 Task: Open Card User Research Review in Board Public Speaking Coaching to Workspace Business Coaching Services and add a team member Softage.1@softage.net, a label Green, a checklist Smart City Development, an attachment from your onedrive, a color Green and finally, add a card description 'Develop and launch new email marketing campaign for lead nurturing' and a comment 'We should approach this task with enthusiasm as it has the potential to generate significant value for our company.'. Add a start date 'Jan 01, 1900' with a due date 'Jan 08, 1900'
Action: Mouse moved to (73, 301)
Screenshot: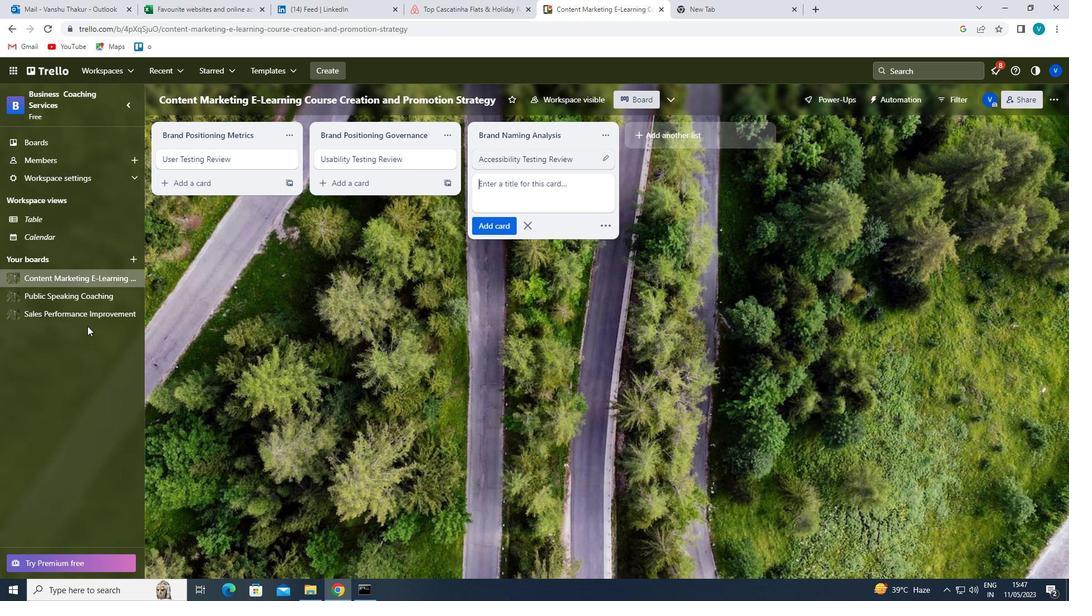 
Action: Mouse pressed left at (73, 301)
Screenshot: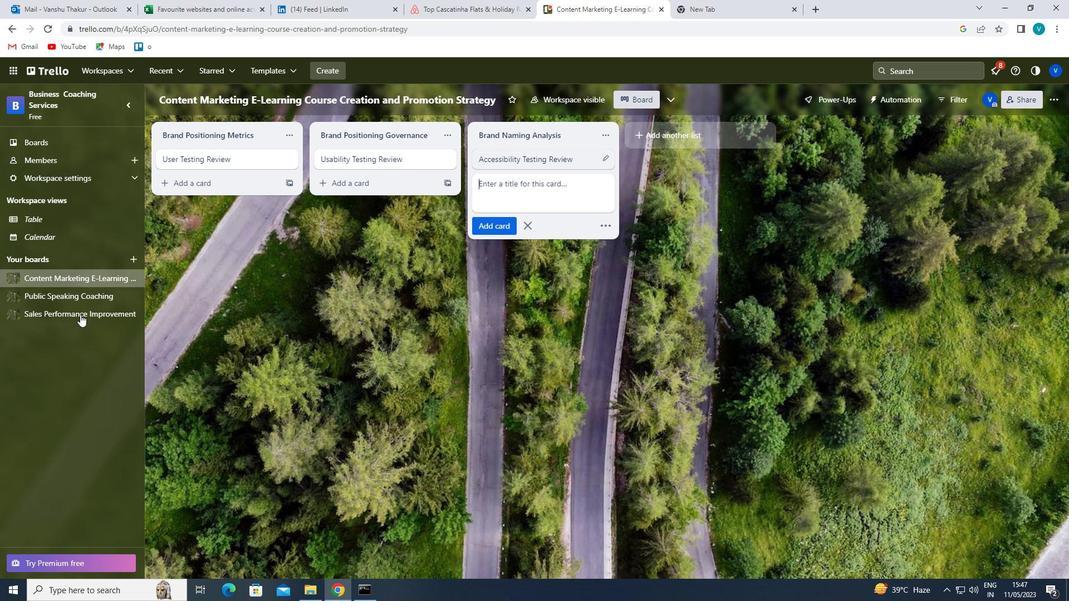
Action: Mouse moved to (222, 157)
Screenshot: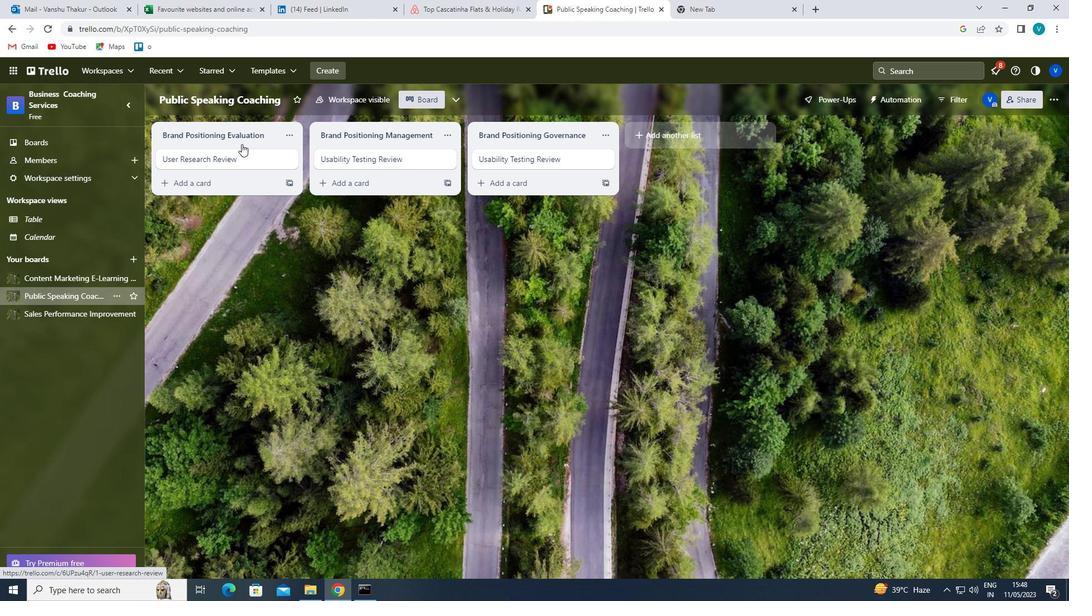 
Action: Mouse pressed left at (222, 157)
Screenshot: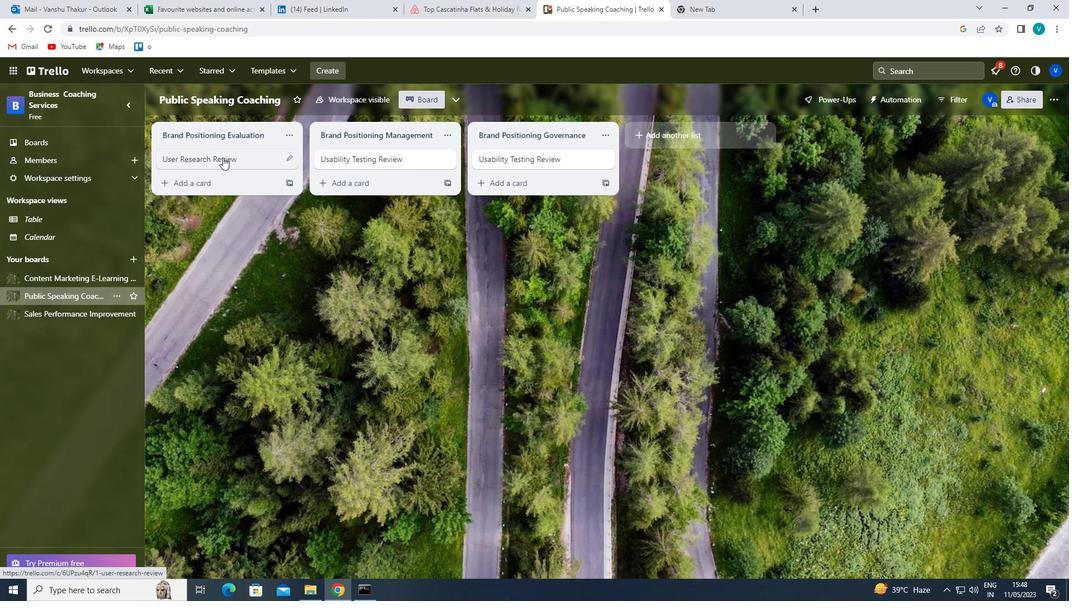 
Action: Mouse moved to (682, 153)
Screenshot: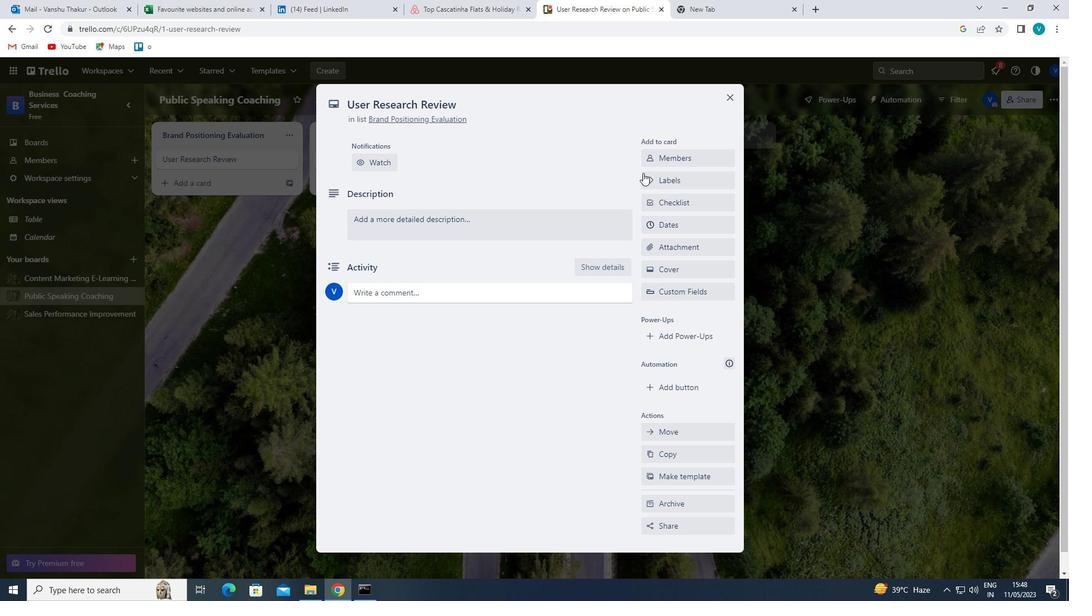 
Action: Mouse pressed left at (682, 153)
Screenshot: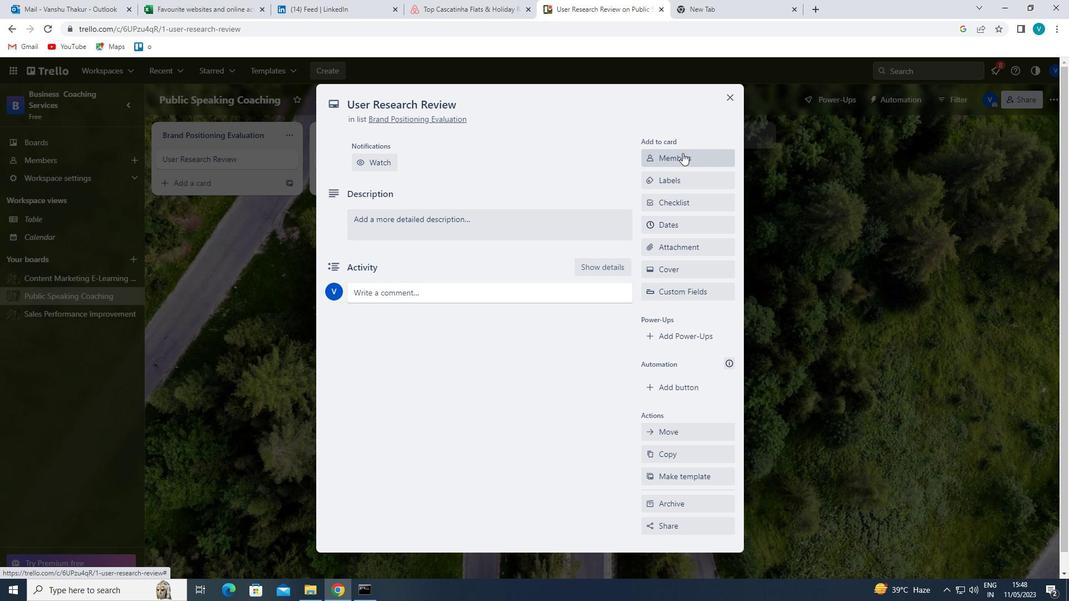 
Action: Mouse moved to (683, 206)
Screenshot: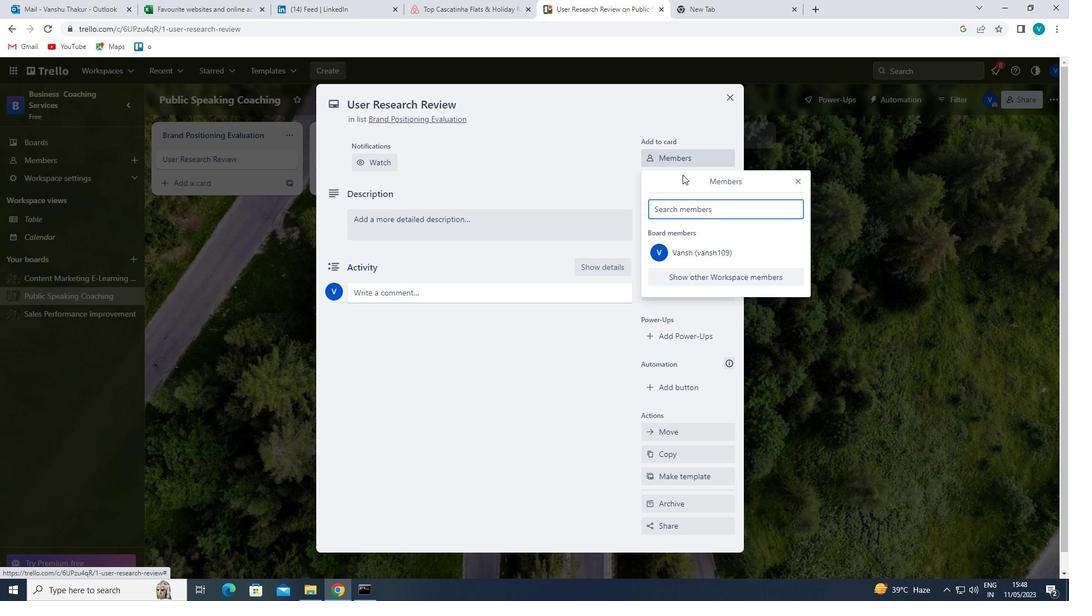 
Action: Mouse pressed left at (683, 206)
Screenshot: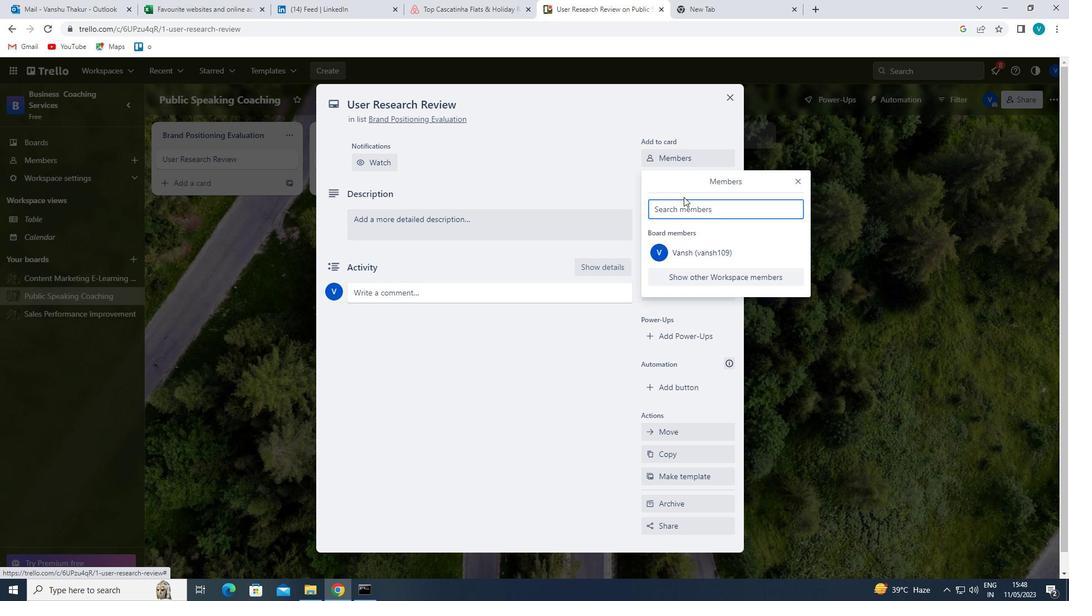 
Action: Key pressed <Key.shift>SOFTAGE.1
Screenshot: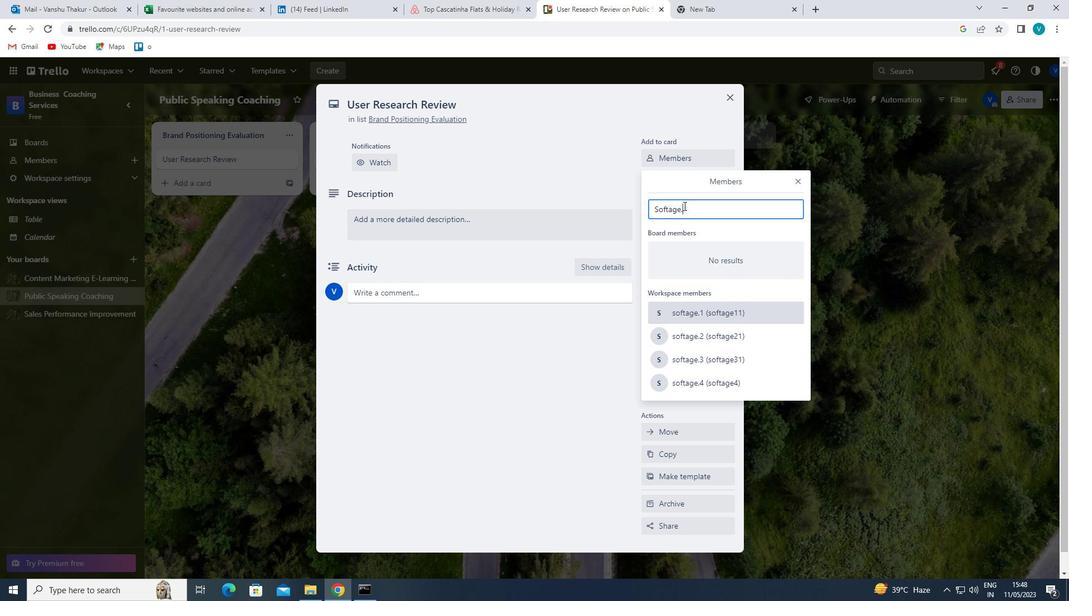 
Action: Mouse moved to (706, 308)
Screenshot: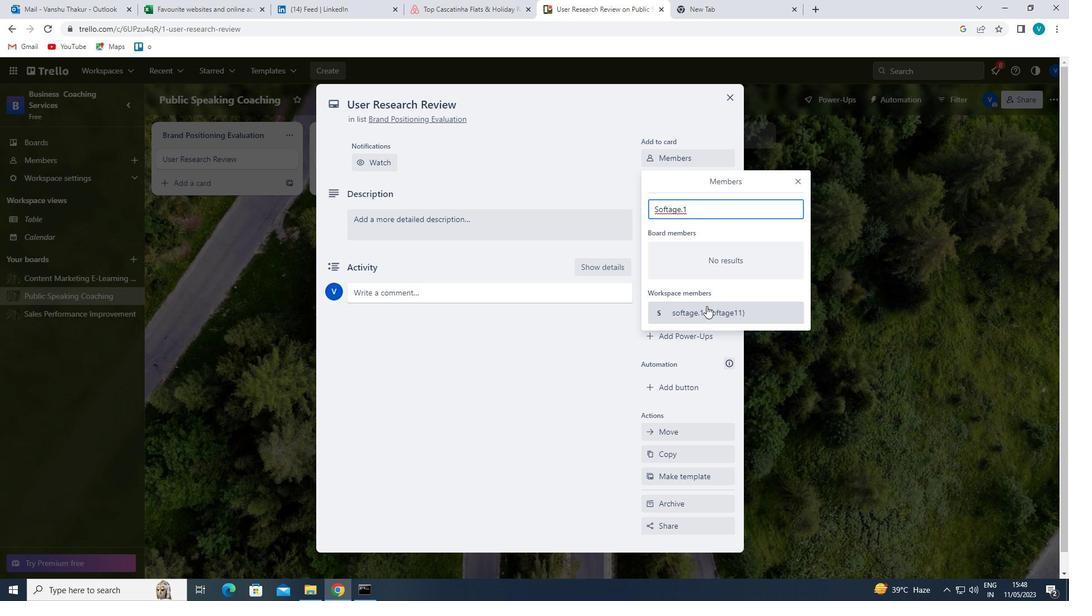 
Action: Mouse pressed left at (706, 308)
Screenshot: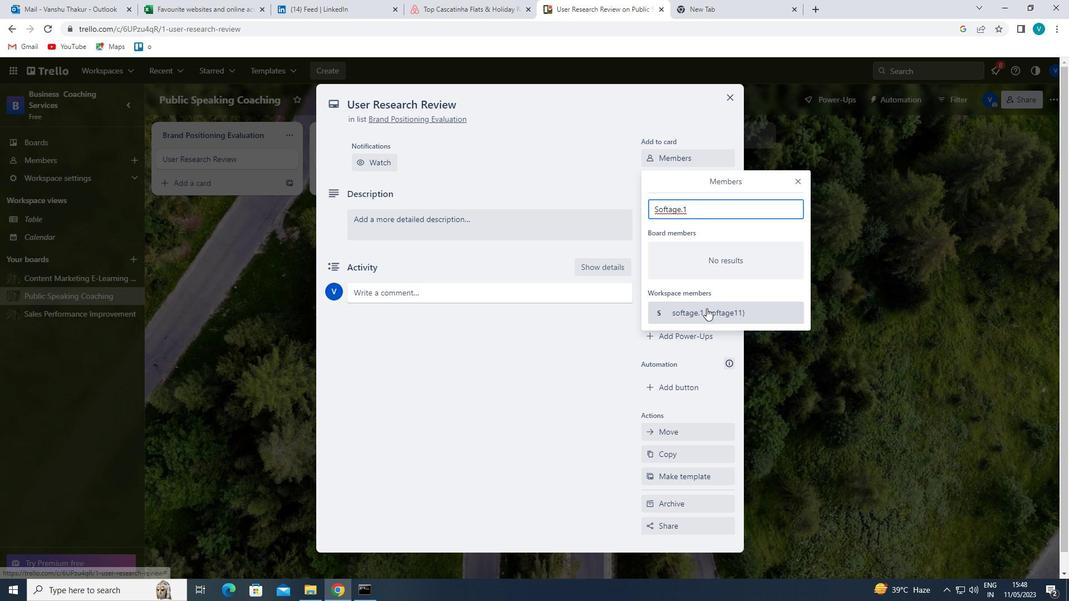 
Action: Mouse moved to (795, 179)
Screenshot: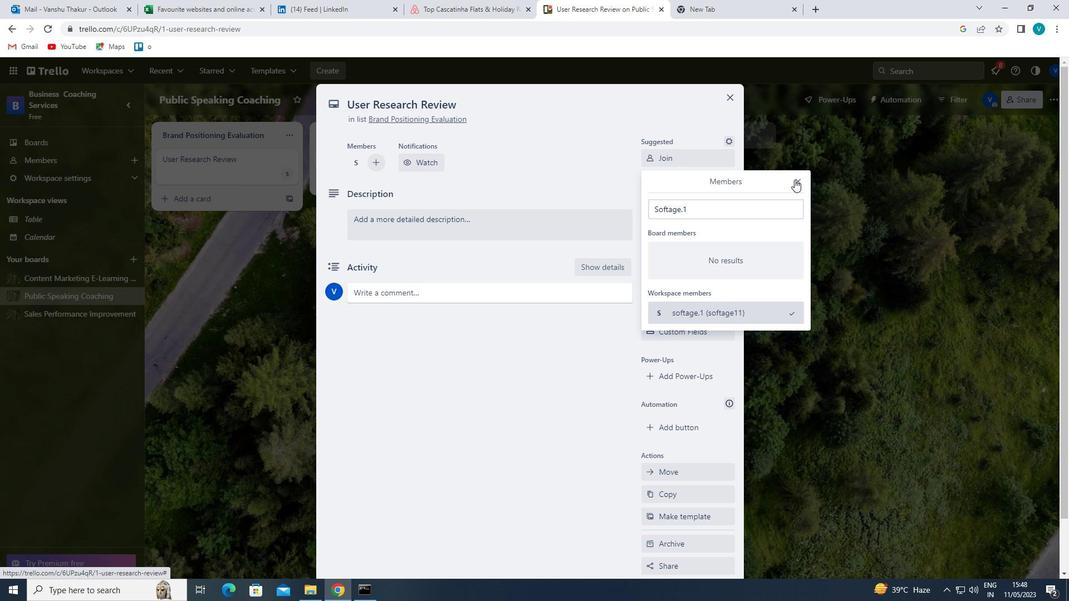 
Action: Mouse pressed left at (795, 179)
Screenshot: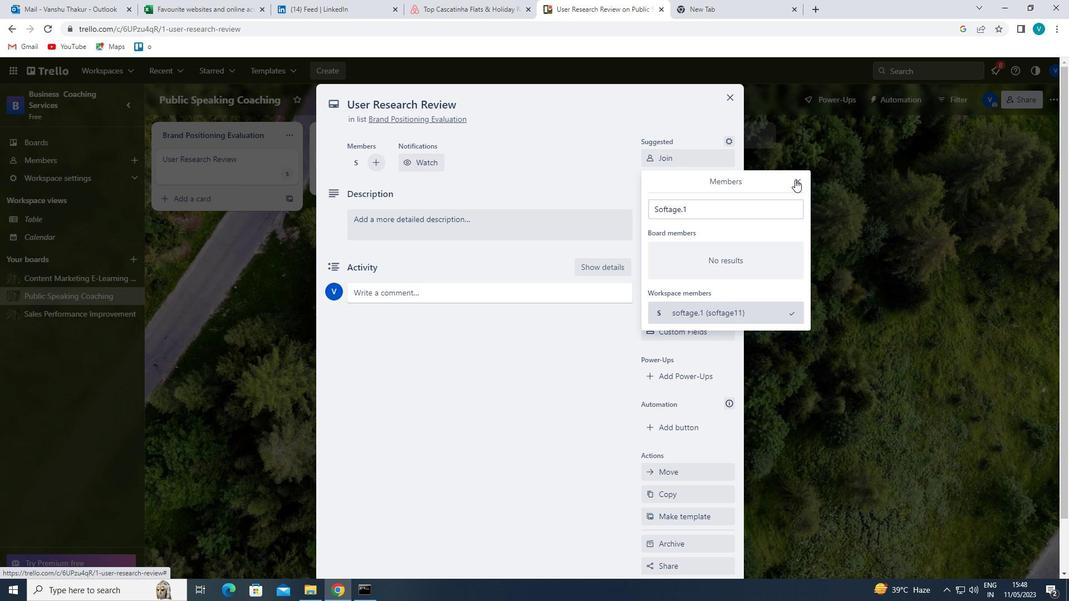 
Action: Mouse moved to (699, 223)
Screenshot: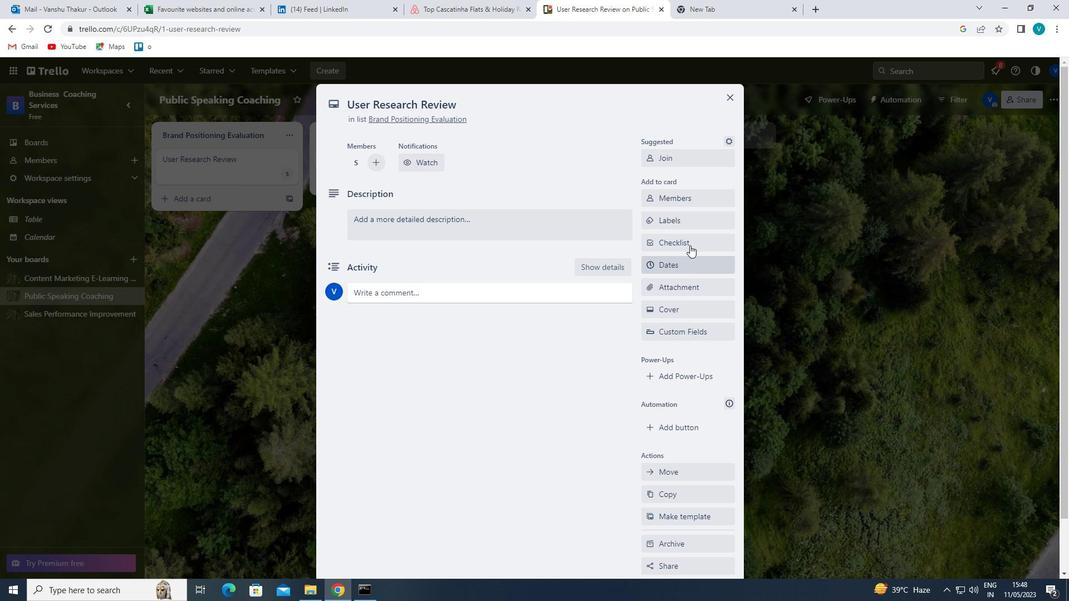 
Action: Mouse pressed left at (699, 223)
Screenshot: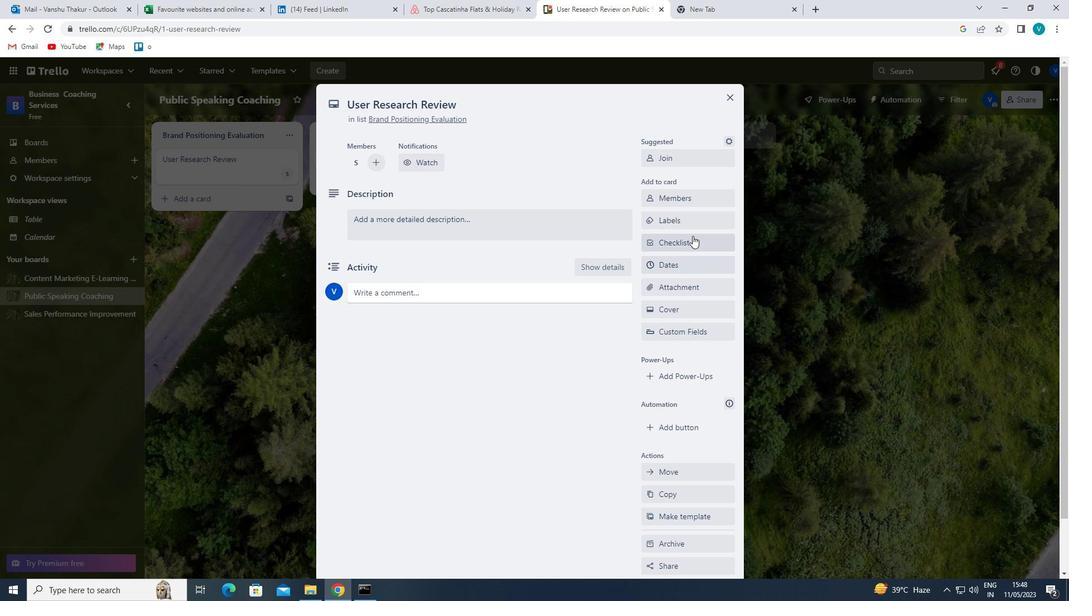 
Action: Mouse moved to (705, 313)
Screenshot: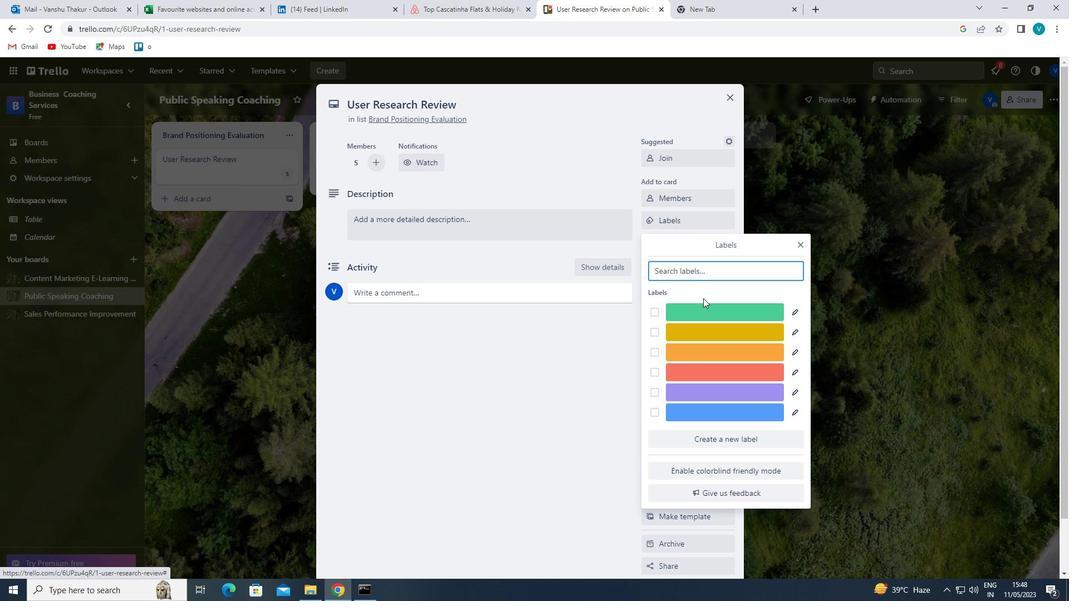 
Action: Mouse pressed left at (705, 313)
Screenshot: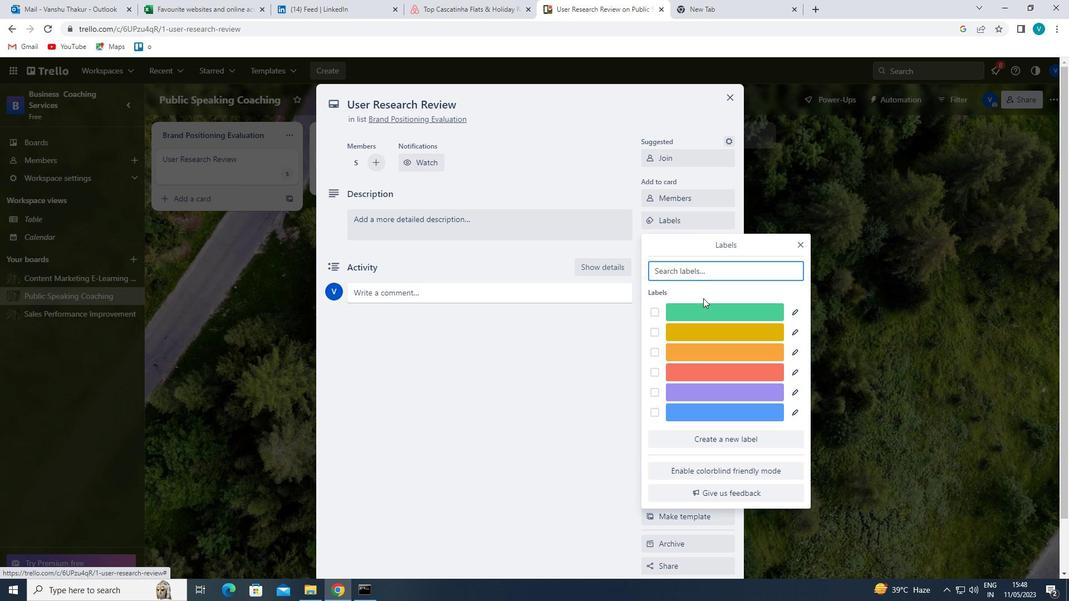 
Action: Mouse moved to (799, 242)
Screenshot: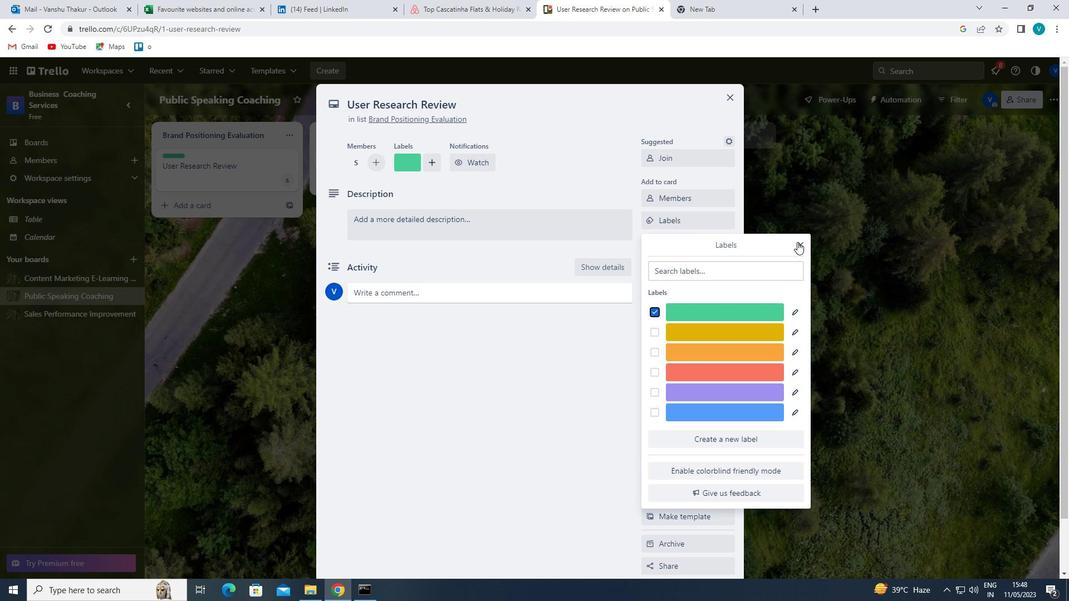 
Action: Mouse pressed left at (799, 242)
Screenshot: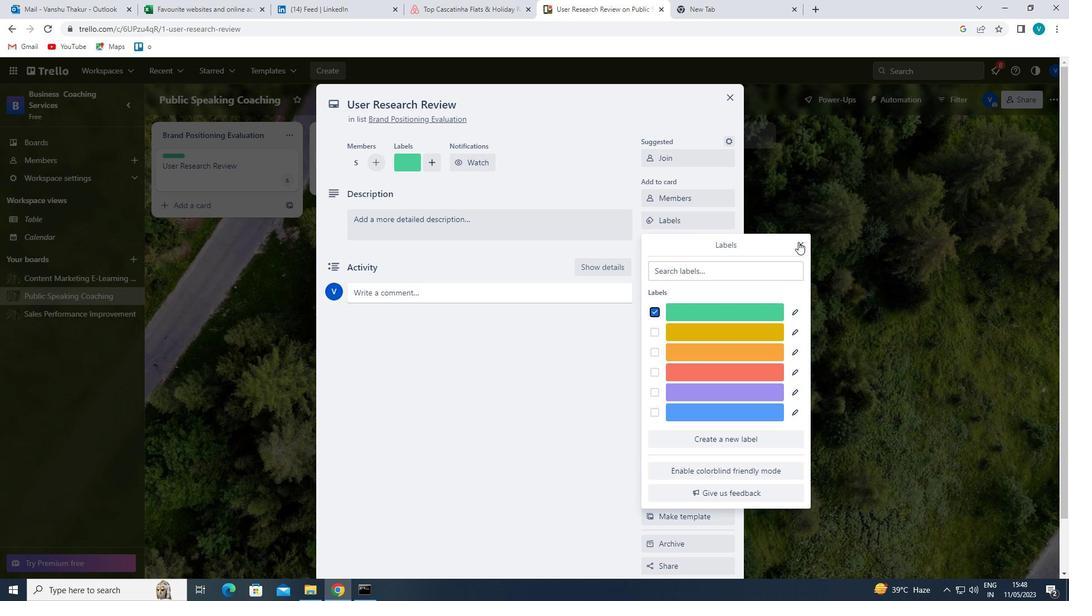 
Action: Mouse moved to (691, 242)
Screenshot: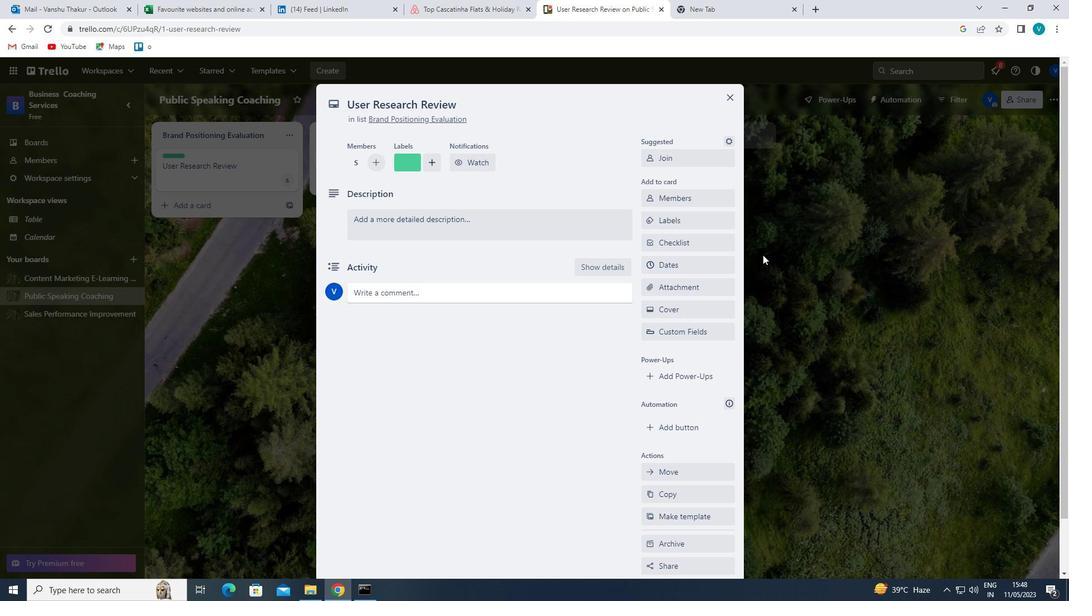 
Action: Mouse pressed left at (691, 242)
Screenshot: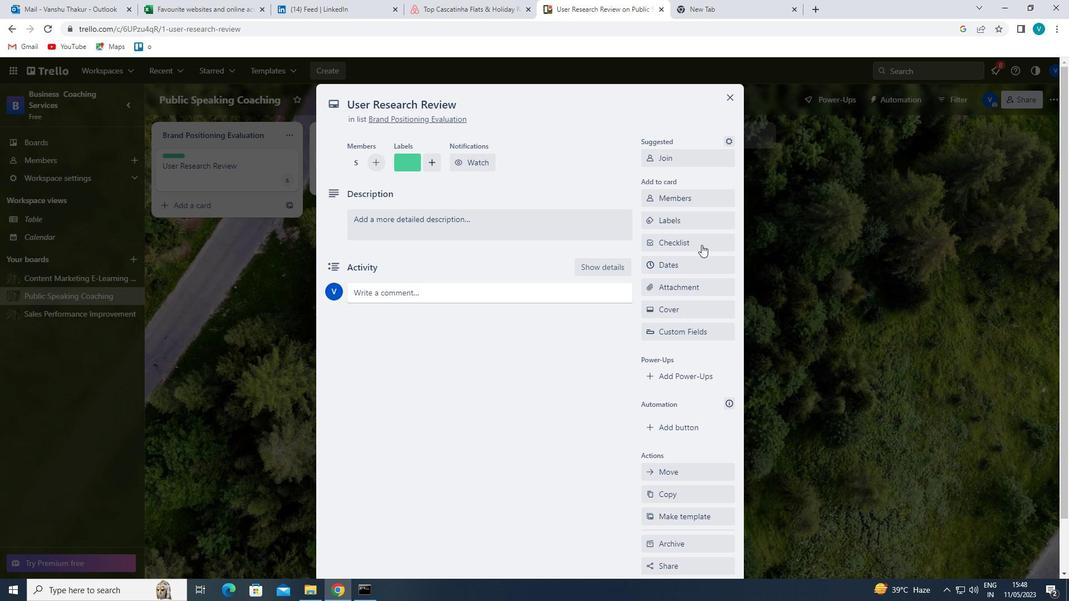 
Action: Mouse moved to (694, 257)
Screenshot: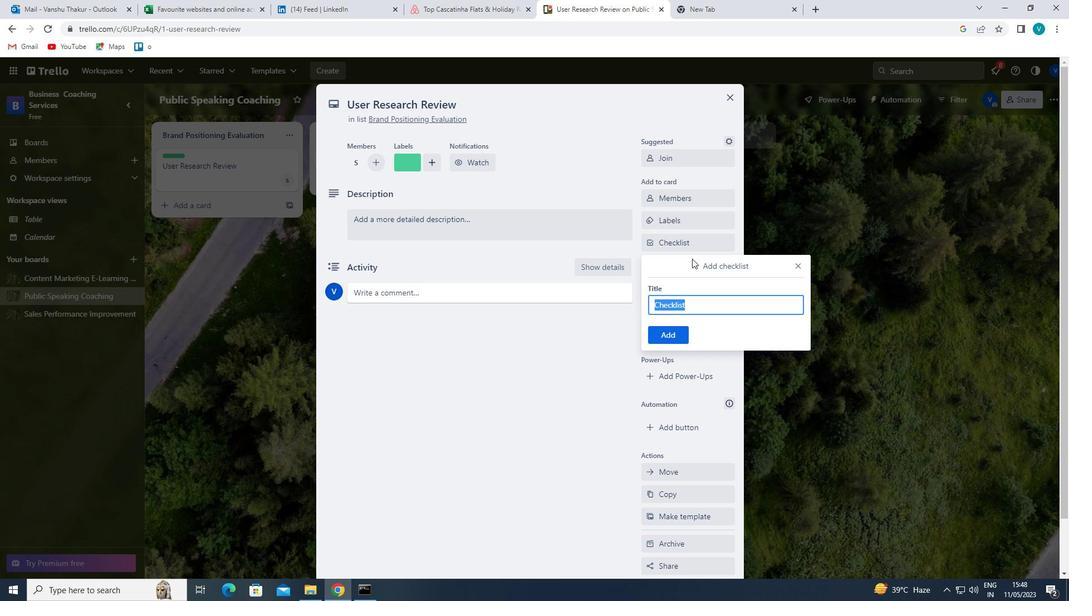 
Action: Key pressed <Key.shift>
Screenshot: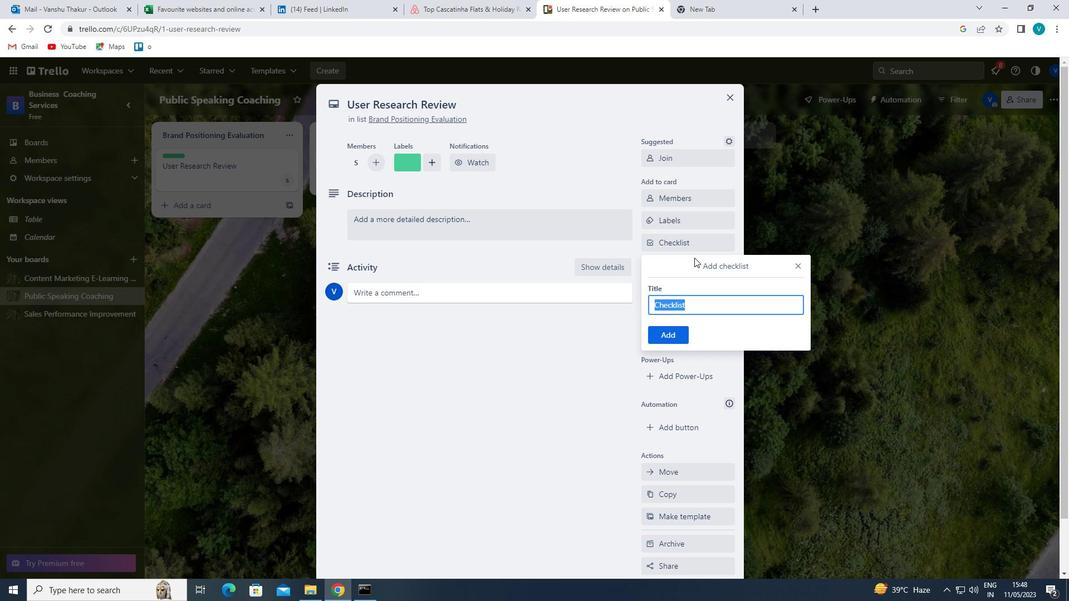 
Action: Mouse moved to (694, 257)
Screenshot: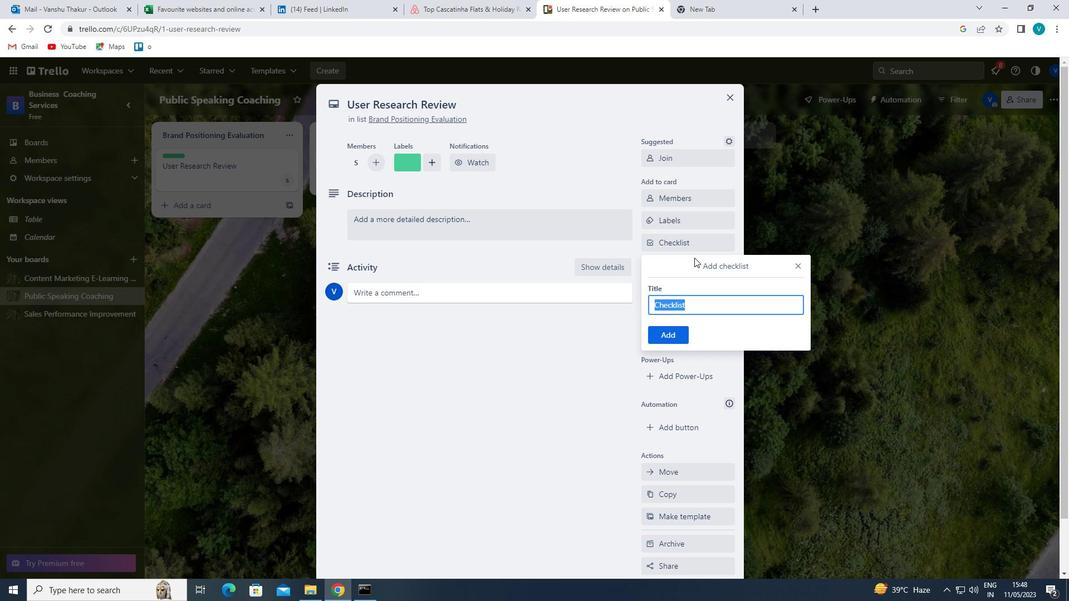 
Action: Key pressed SMART<Key.space><Key.shift>CITY<Key.space><Key.shift>DEVELOPMENT
Screenshot: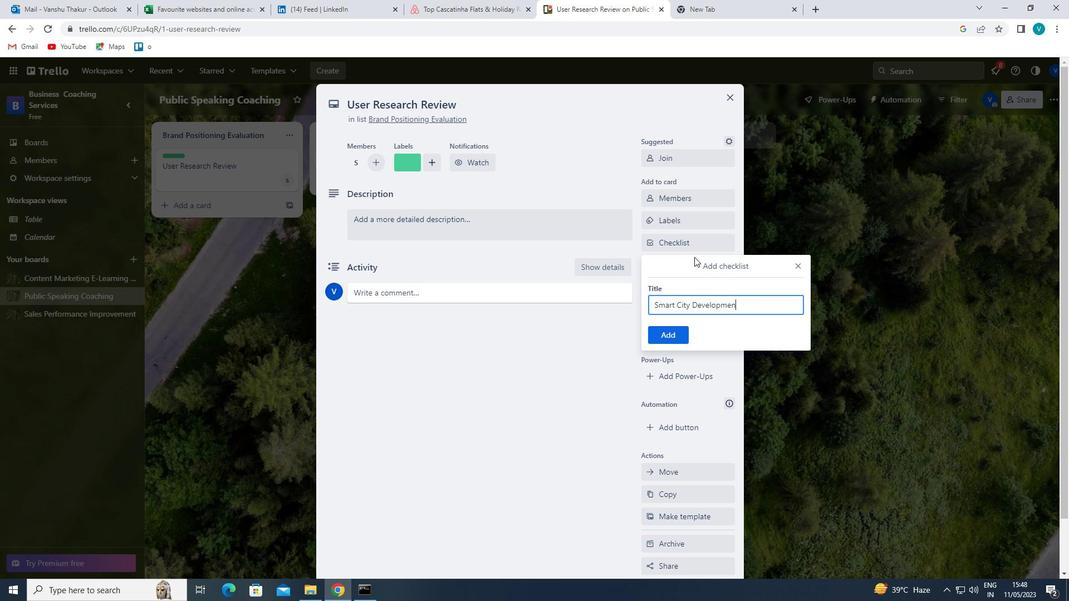 
Action: Mouse moved to (667, 337)
Screenshot: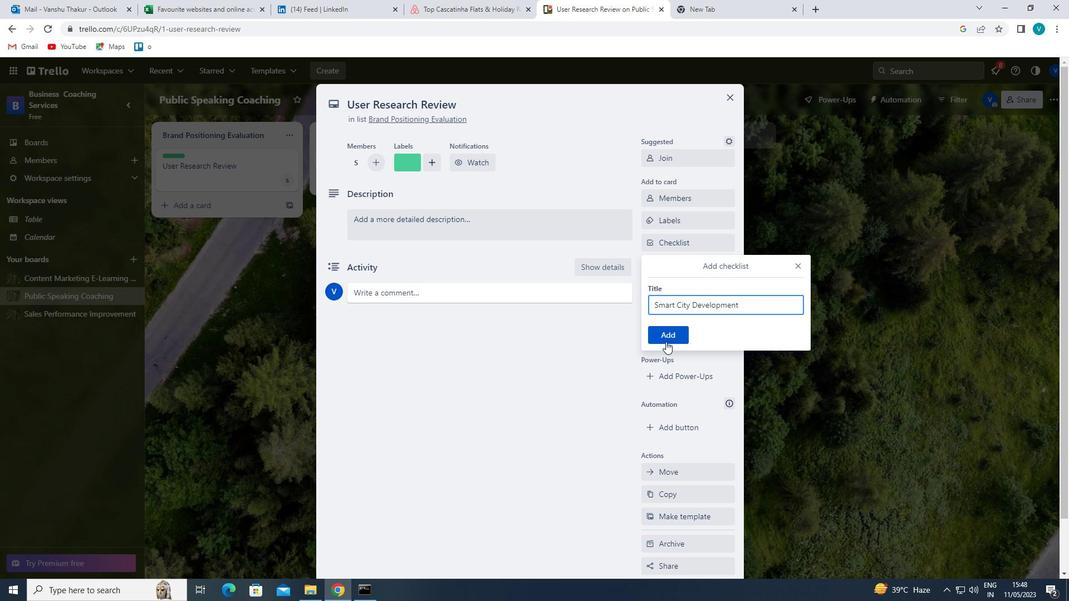 
Action: Mouse pressed left at (667, 337)
Screenshot: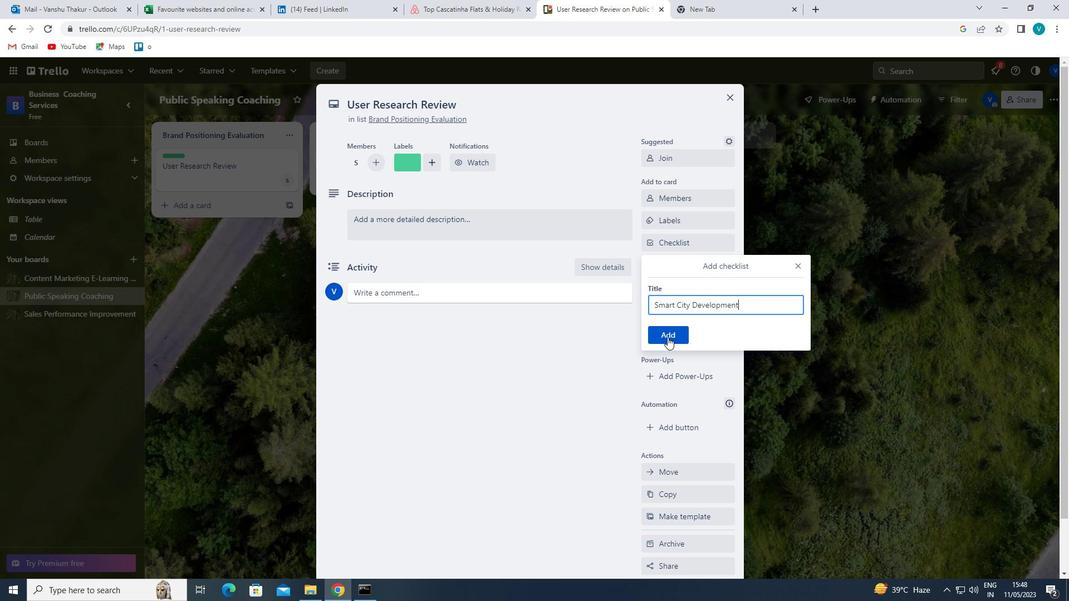 
Action: Mouse moved to (688, 281)
Screenshot: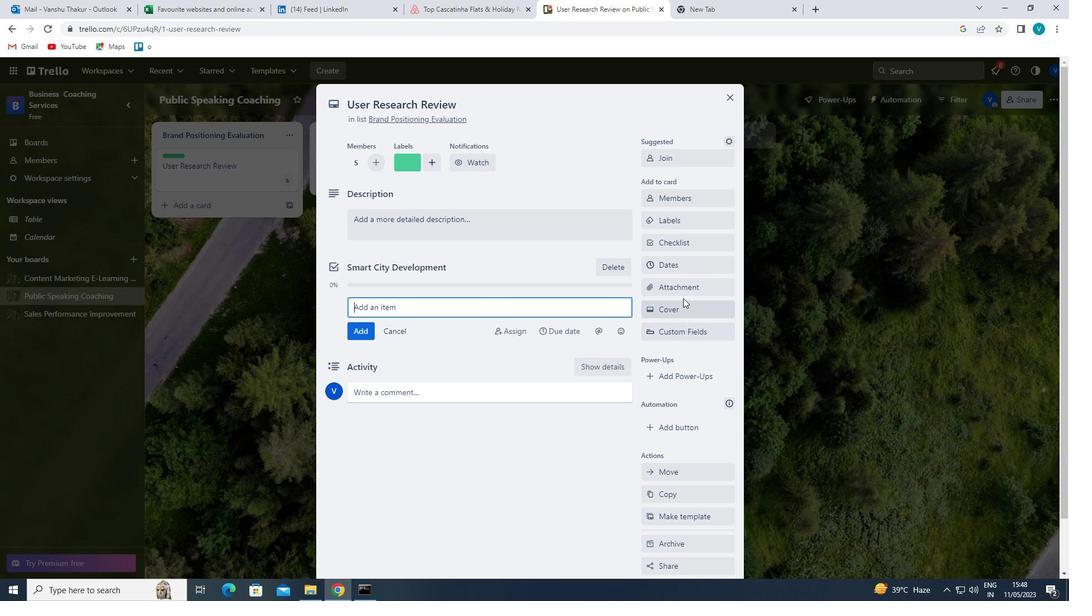 
Action: Mouse pressed left at (688, 281)
Screenshot: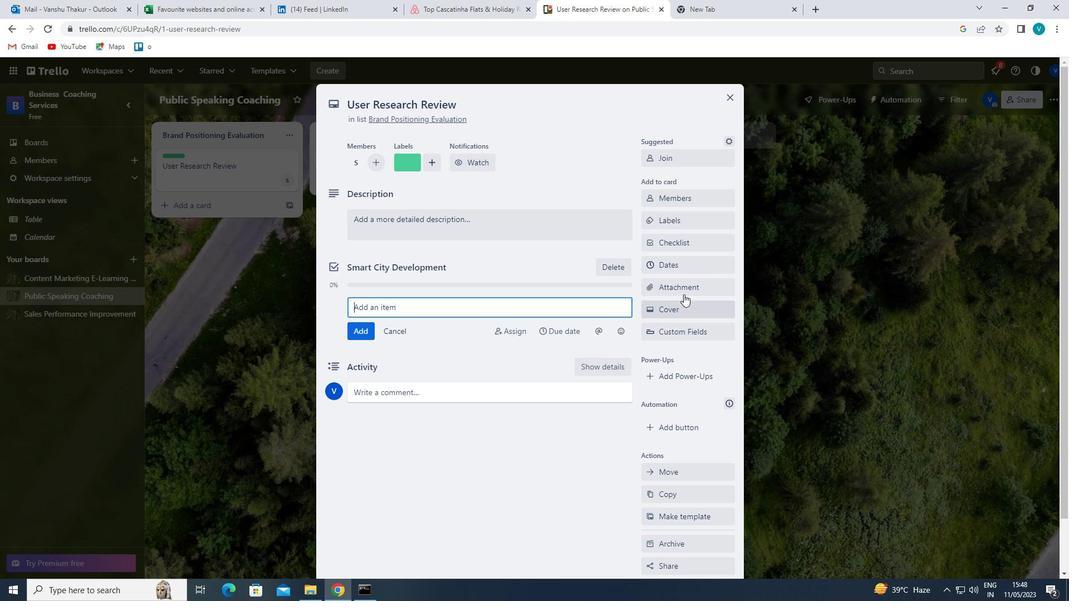 
Action: Mouse moved to (665, 418)
Screenshot: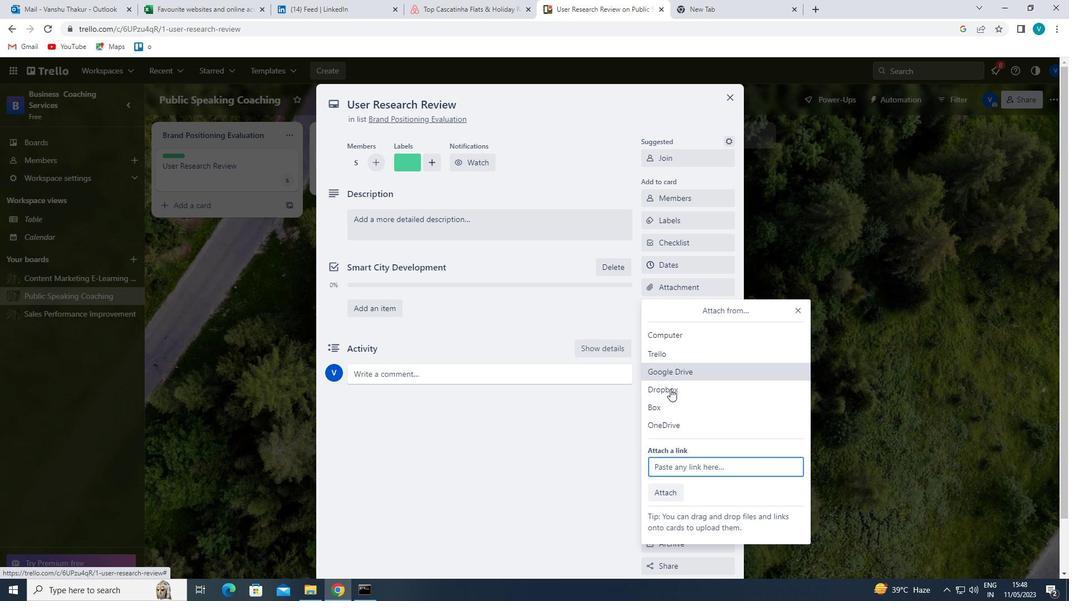 
Action: Mouse pressed left at (665, 418)
Screenshot: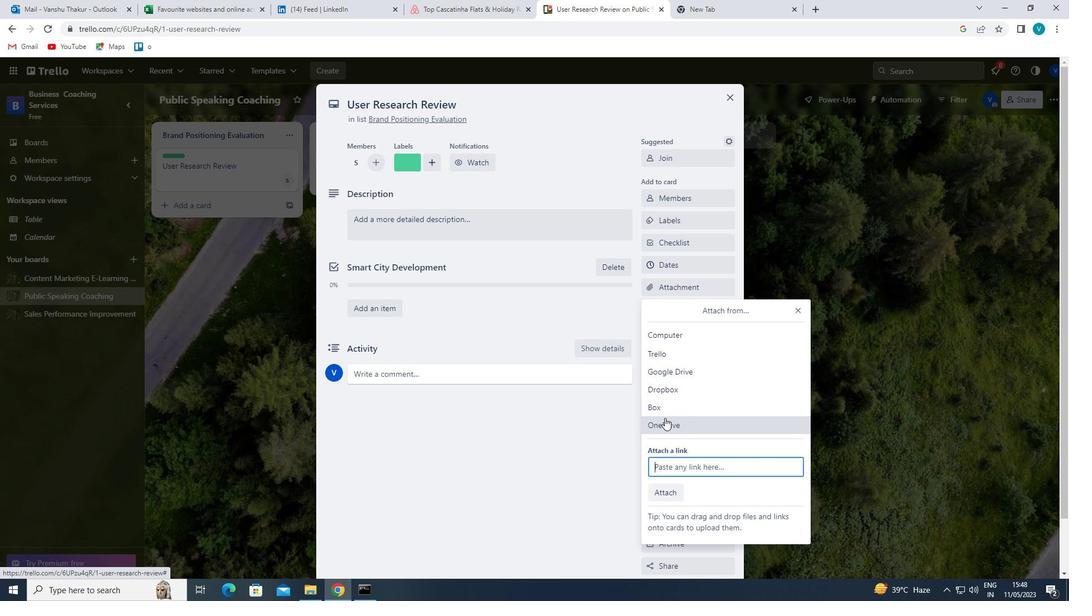 
Action: Mouse moved to (611, 440)
Screenshot: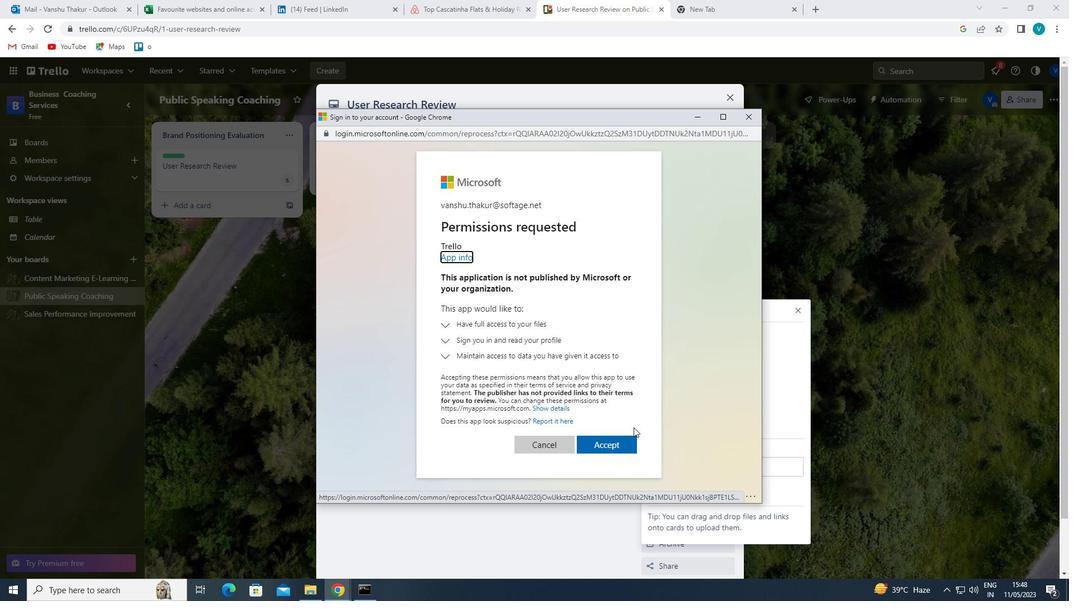 
Action: Mouse pressed left at (611, 440)
Screenshot: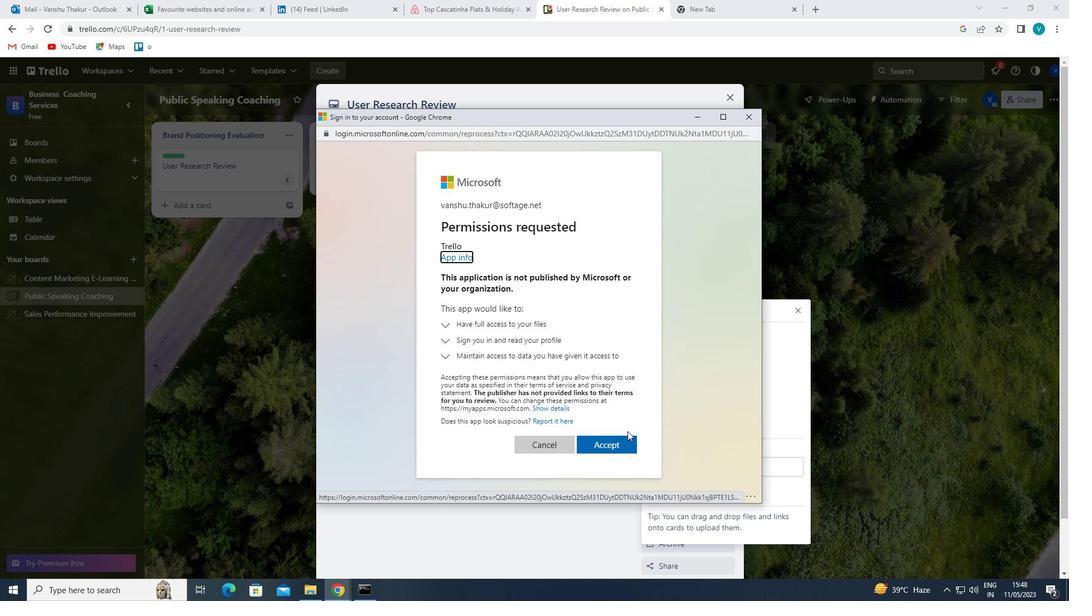 
Action: Mouse moved to (413, 211)
Screenshot: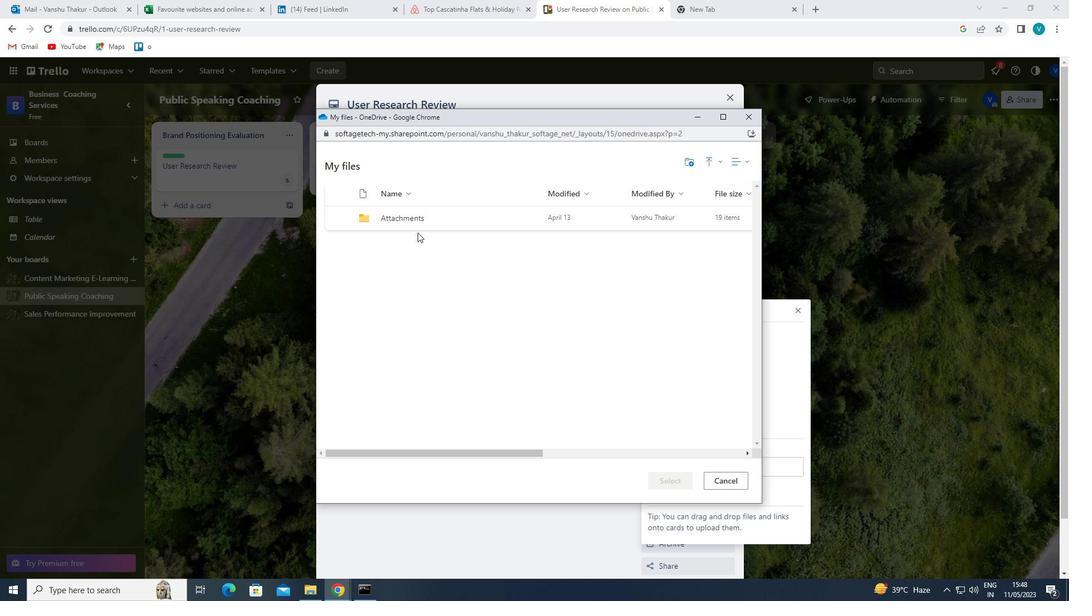 
Action: Mouse pressed left at (413, 211)
Screenshot: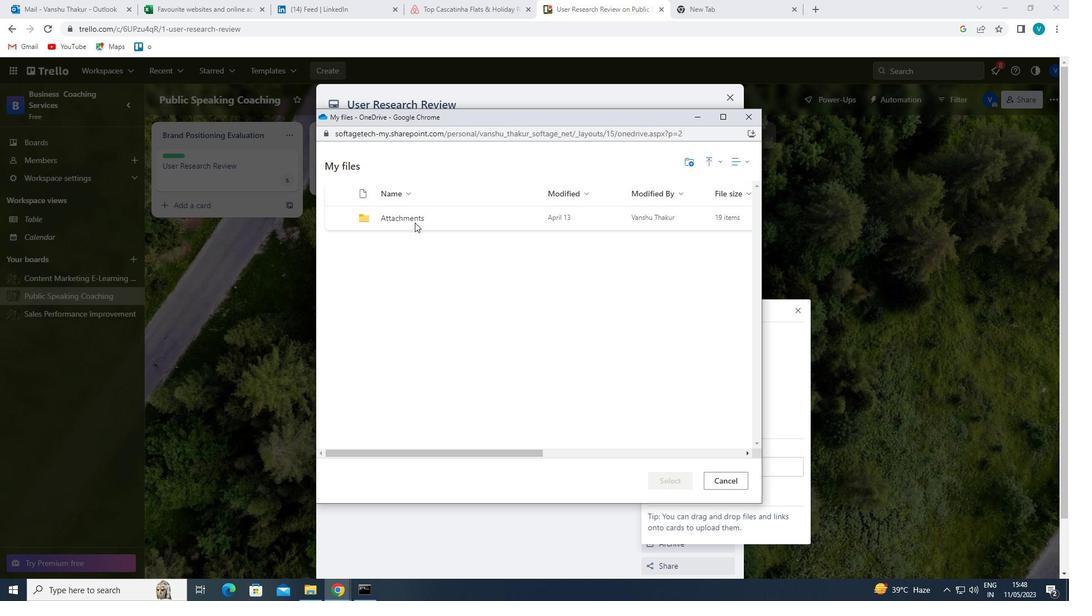 
Action: Mouse moved to (404, 215)
Screenshot: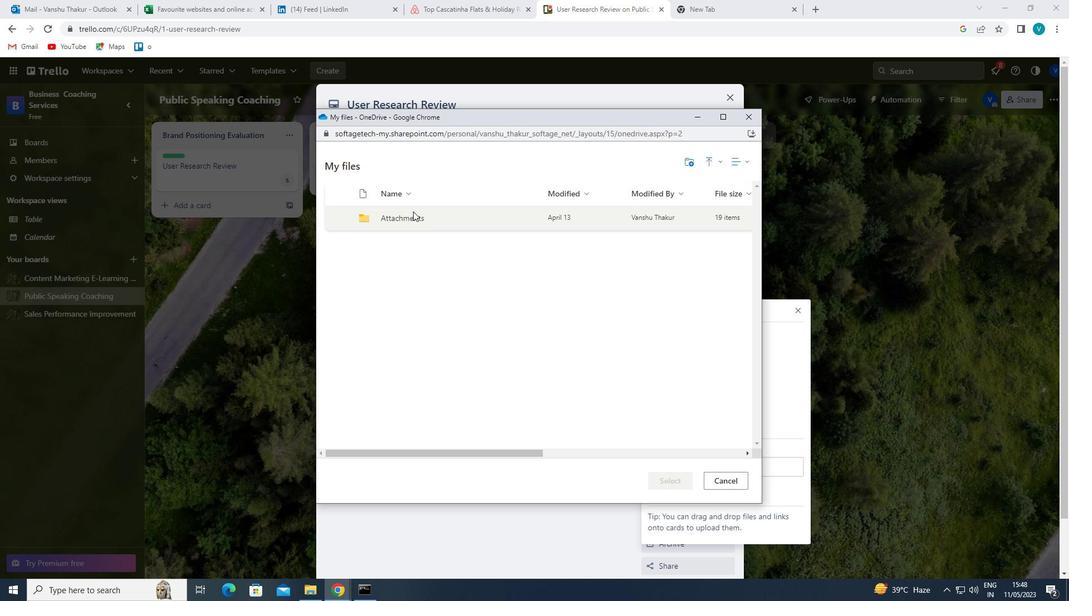 
Action: Mouse pressed left at (404, 215)
Screenshot: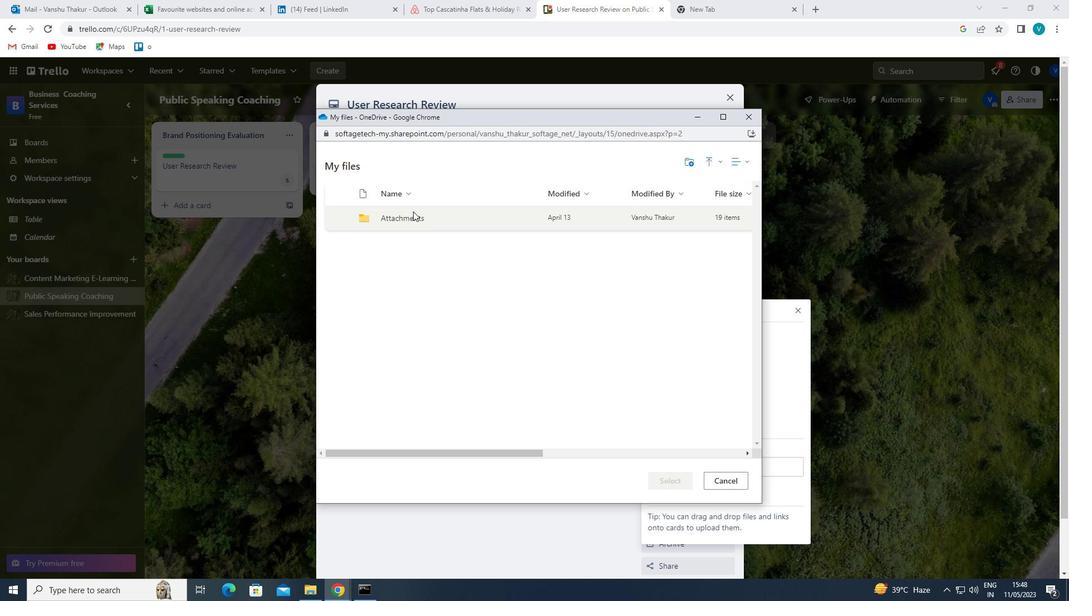 
Action: Mouse pressed left at (404, 215)
Screenshot: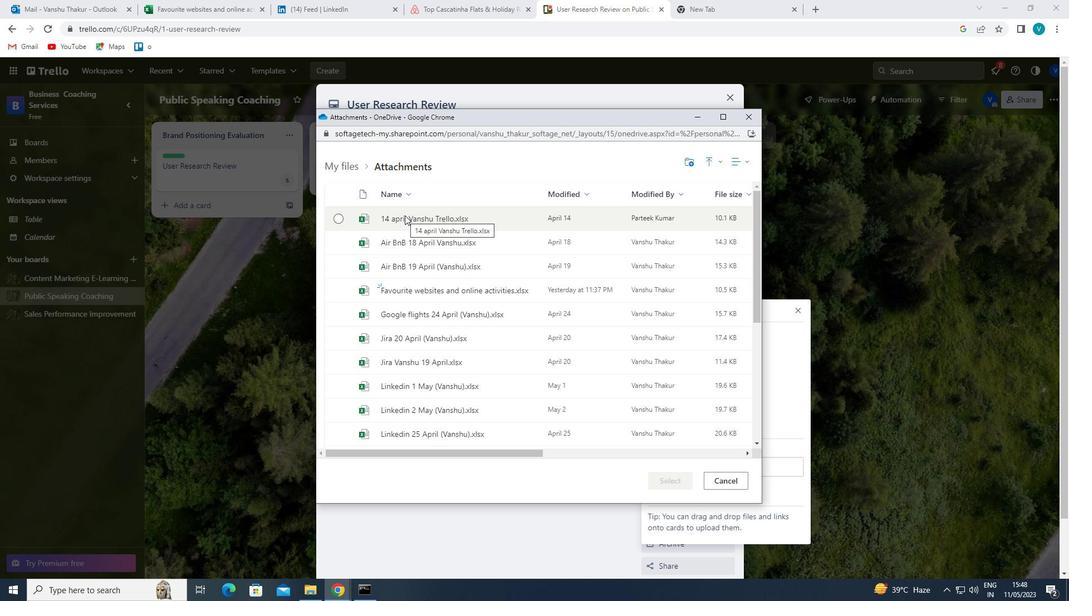 
Action: Mouse moved to (682, 475)
Screenshot: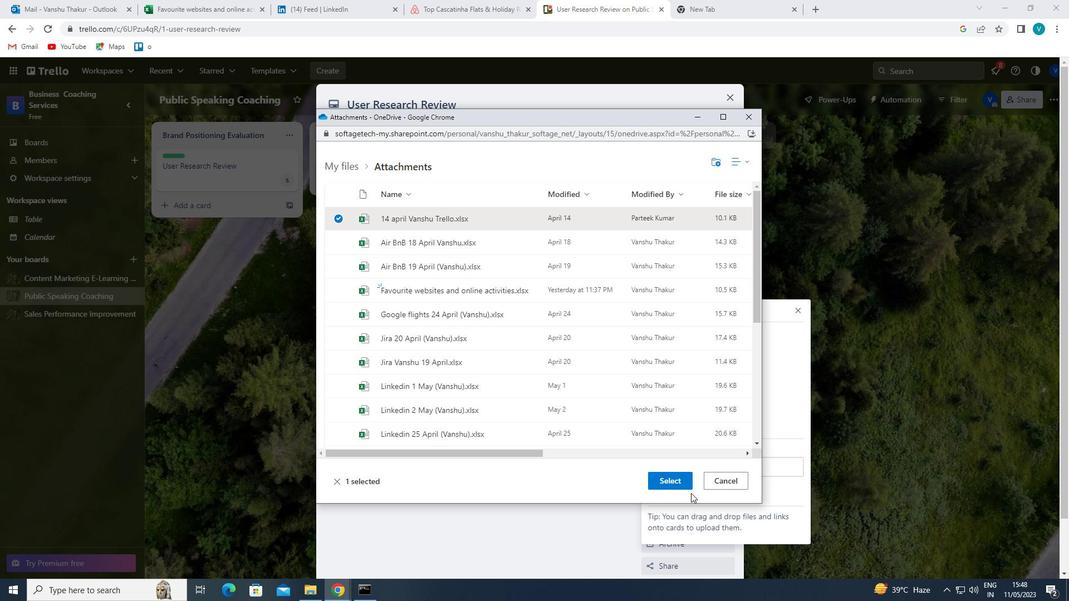 
Action: Mouse pressed left at (682, 475)
Screenshot: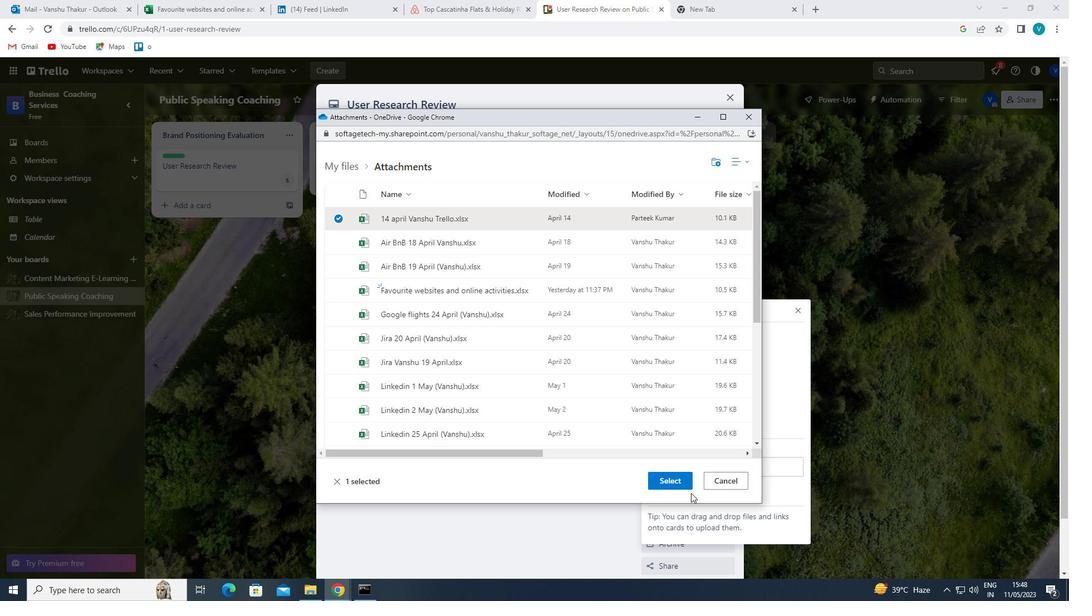 
Action: Mouse moved to (681, 312)
Screenshot: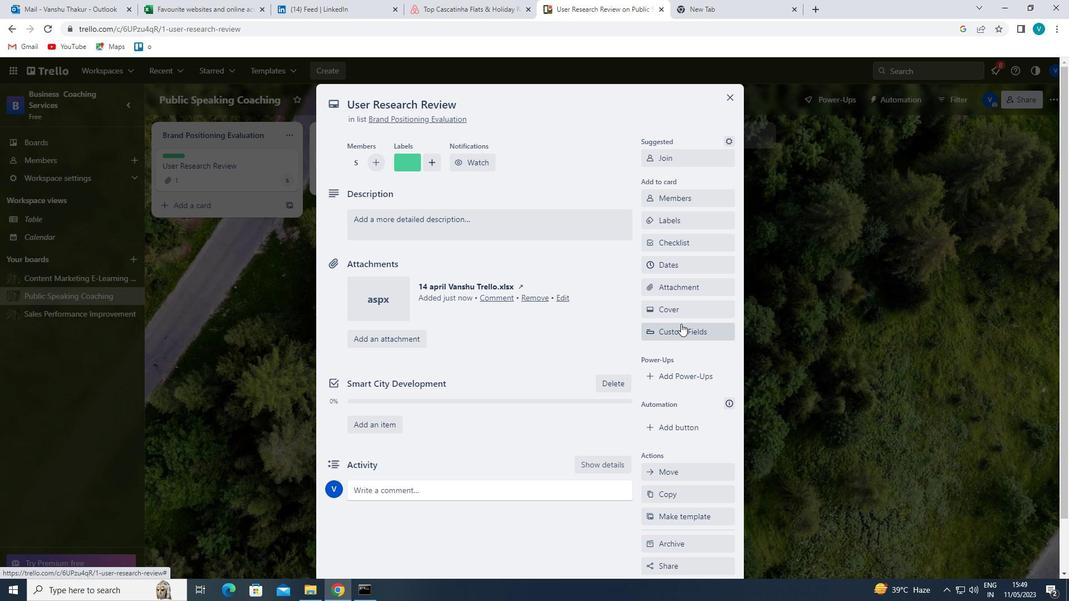 
Action: Mouse pressed left at (681, 312)
Screenshot: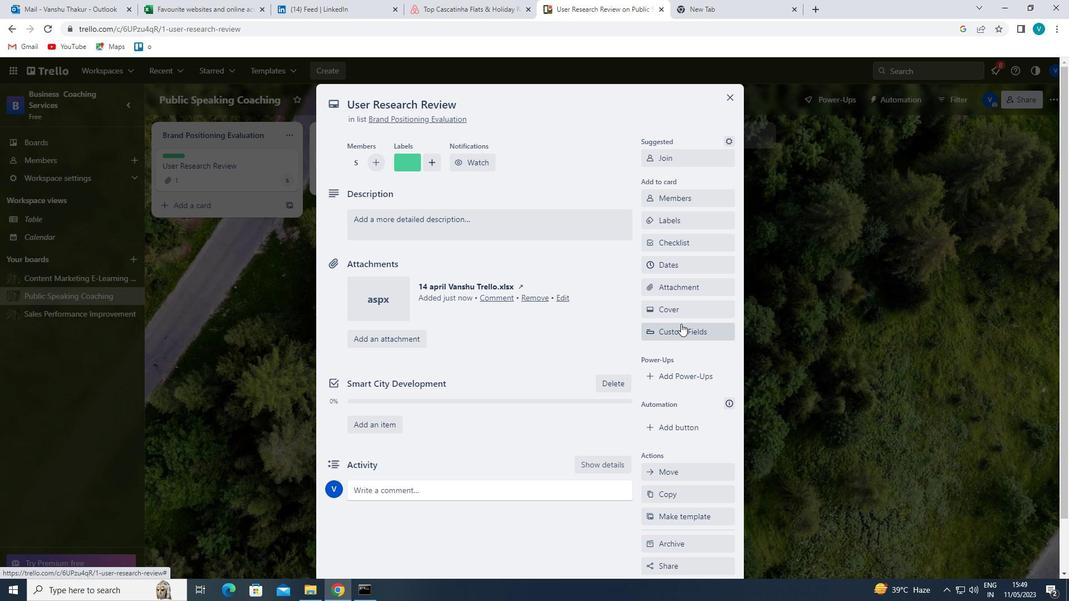 
Action: Mouse moved to (661, 357)
Screenshot: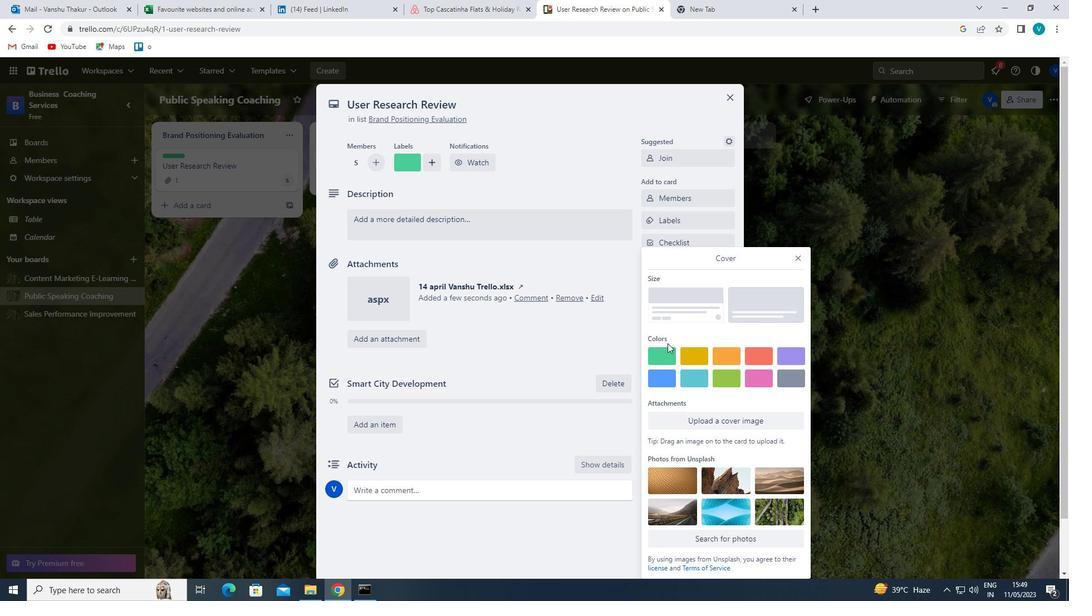 
Action: Mouse pressed left at (661, 357)
Screenshot: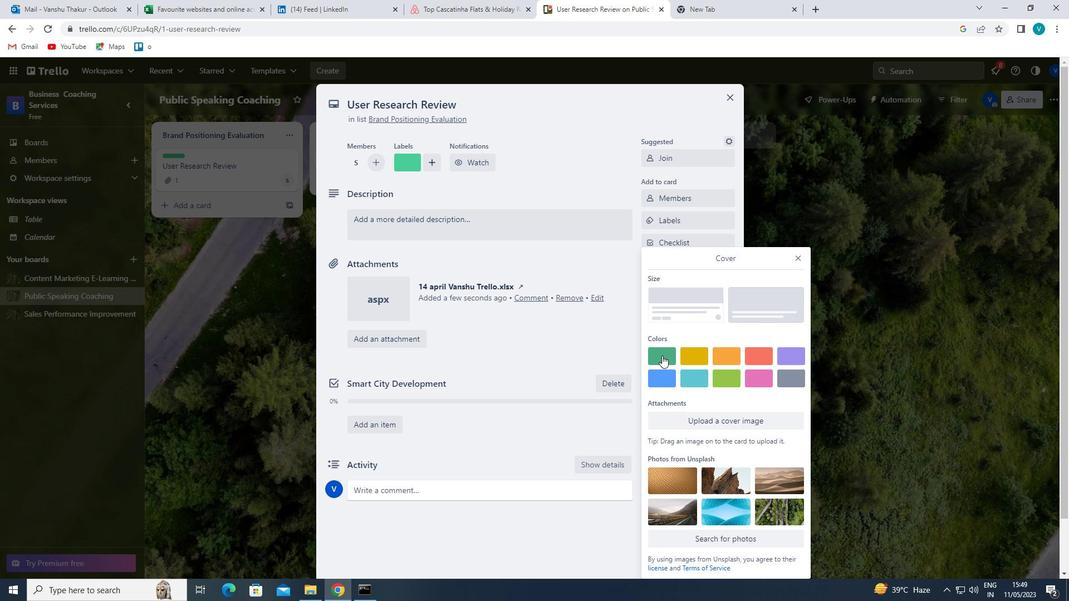 
Action: Mouse moved to (798, 237)
Screenshot: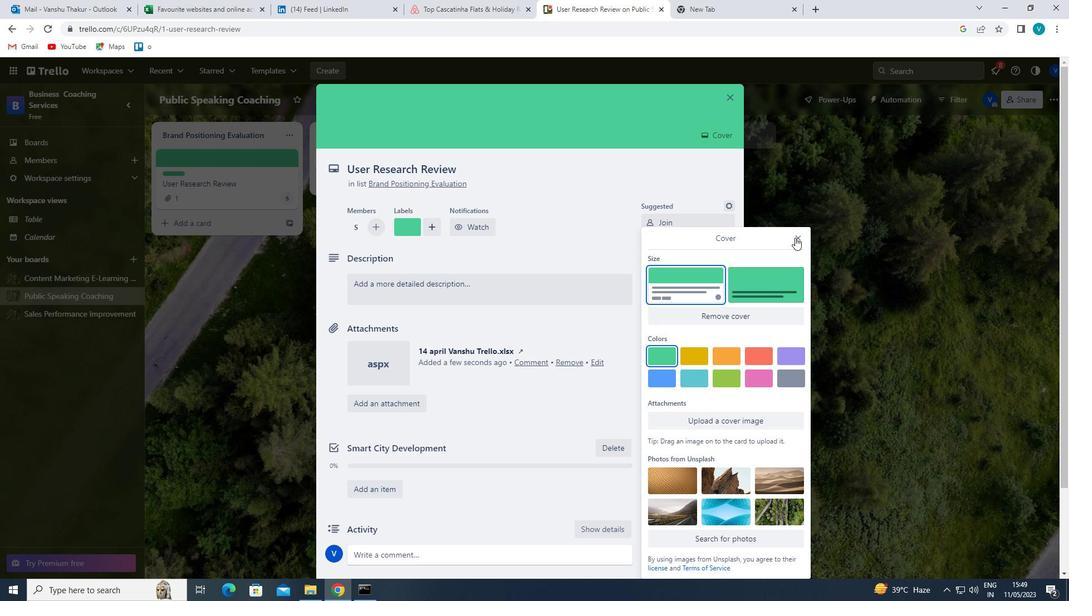 
Action: Mouse pressed left at (798, 237)
Screenshot: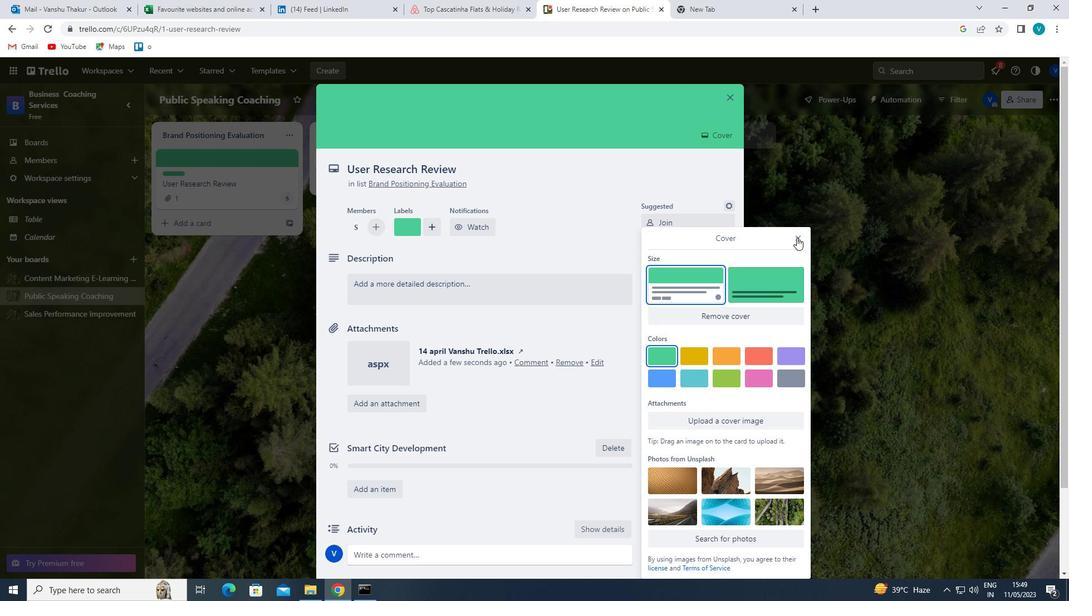 
Action: Mouse moved to (445, 284)
Screenshot: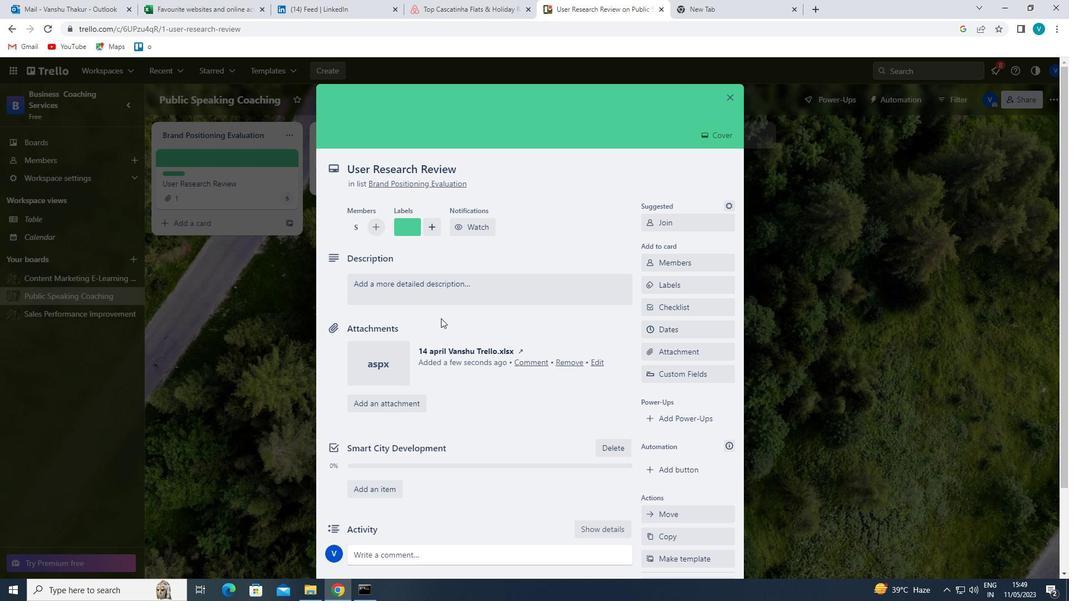 
Action: Mouse pressed left at (445, 284)
Screenshot: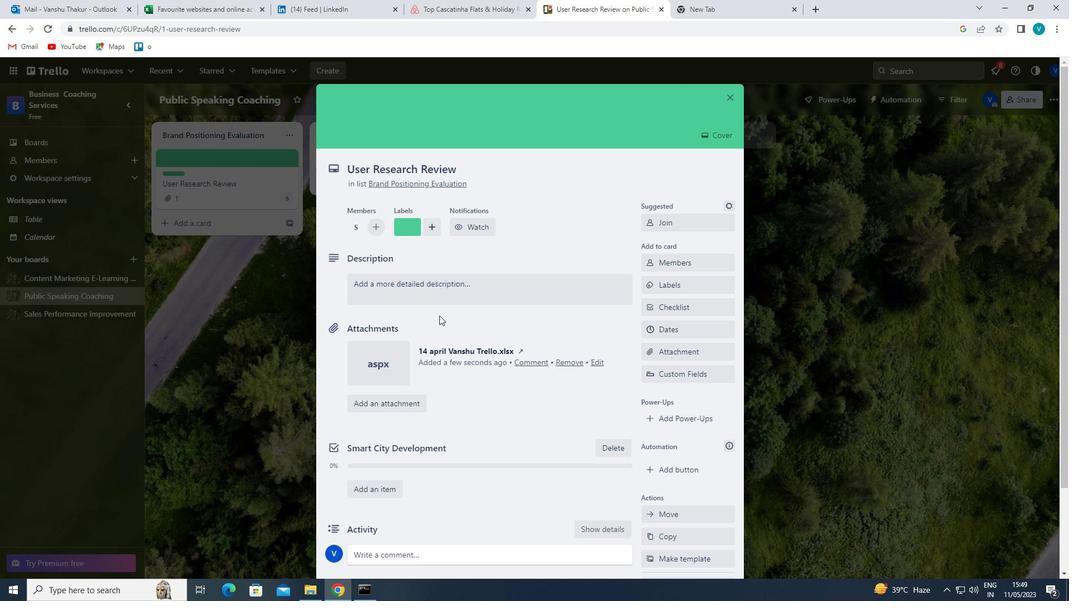 
Action: Mouse moved to (442, 327)
Screenshot: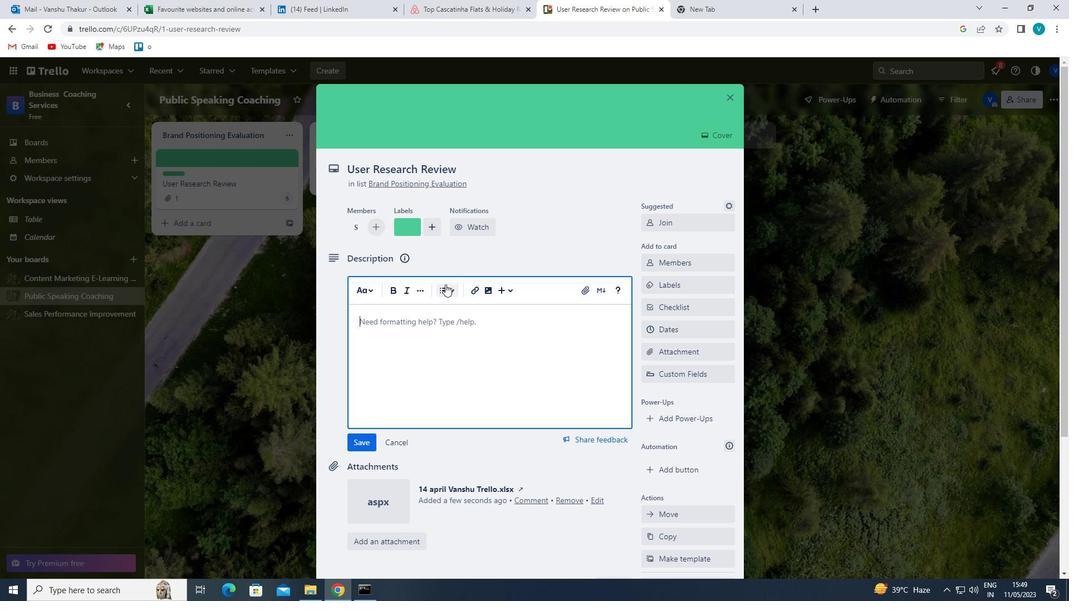 
Action: Key pressed '<Key.shift>DEVELOP<Key.space>AND<Key.space>LAUNCH<Key.space>NEW<Key.space>EMAIL<Key.space>MARKETING<Key.space>CAMPAIGN<Key.space>FOR<Key.space>LEAD<Key.space>NURTURING;<Key.backspace>'
Screenshot: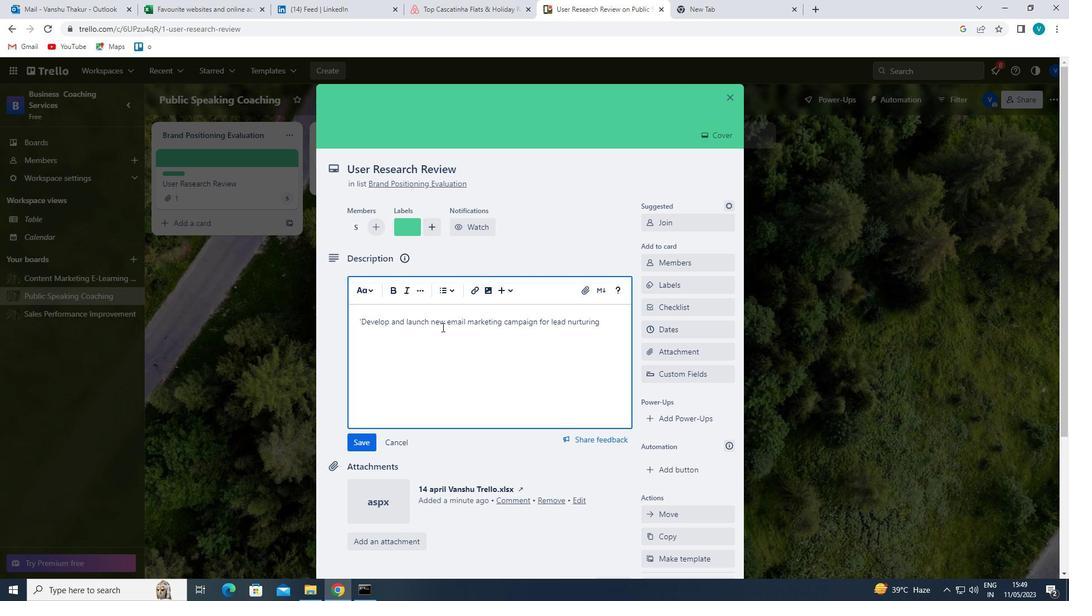 
Action: Mouse moved to (363, 448)
Screenshot: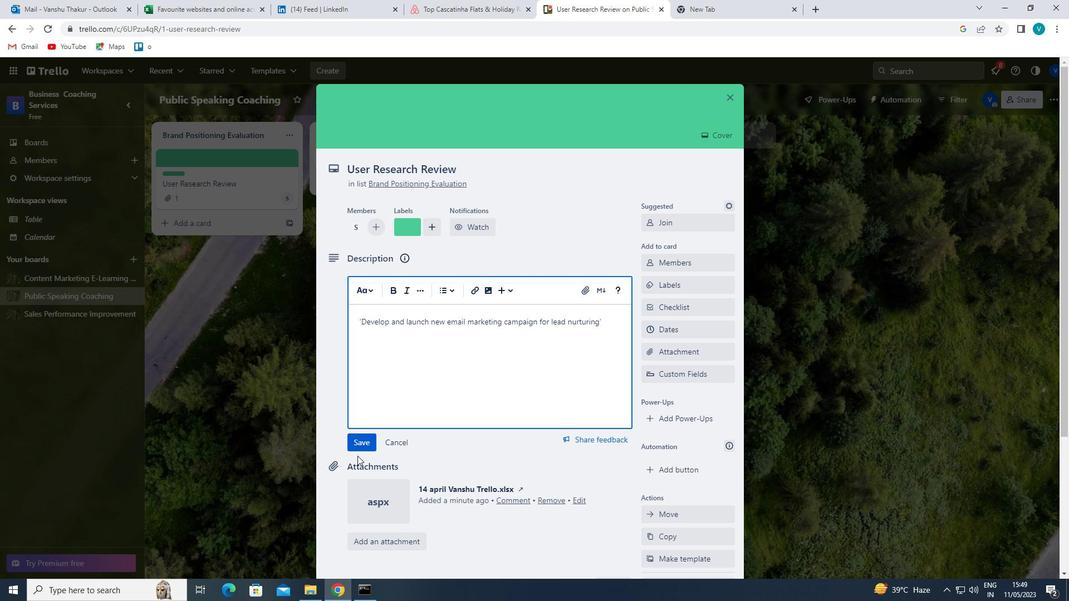
Action: Mouse pressed left at (363, 448)
Screenshot: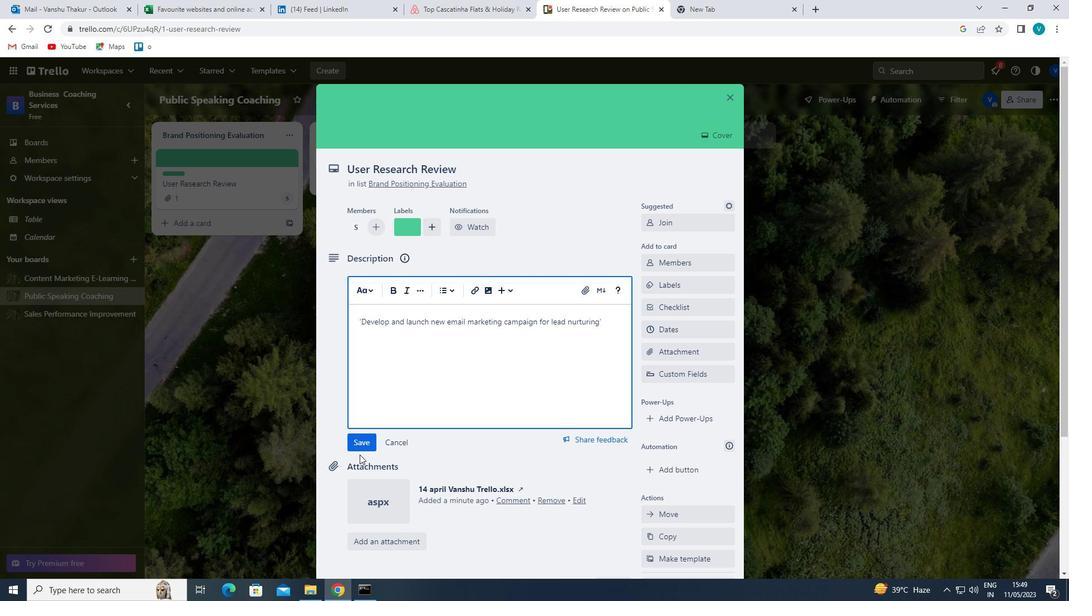 
Action: Mouse moved to (371, 442)
Screenshot: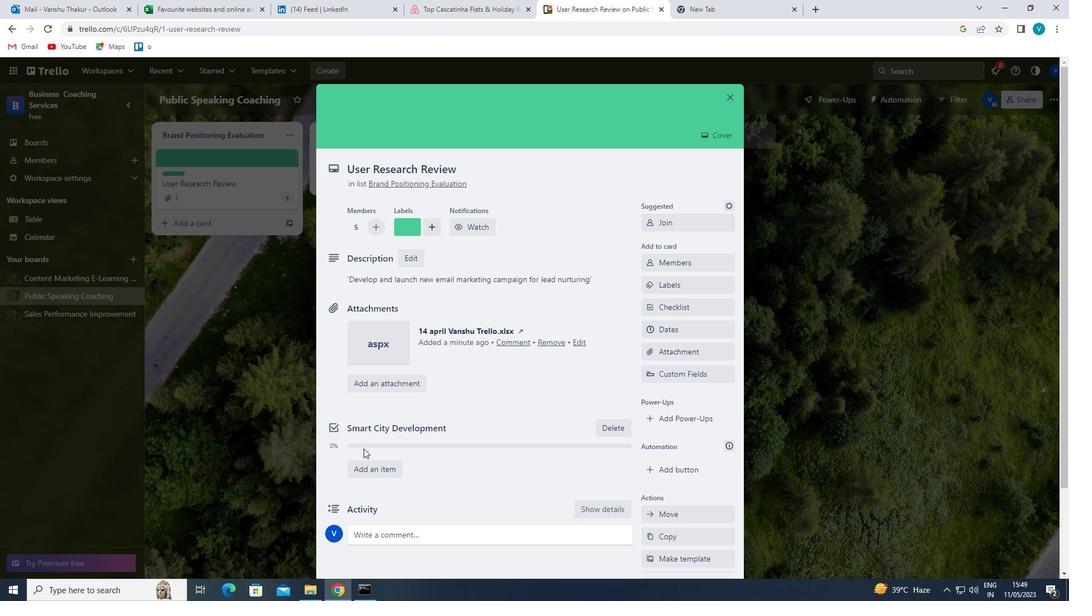 
Action: Mouse scrolled (371, 442) with delta (0, 0)
Screenshot: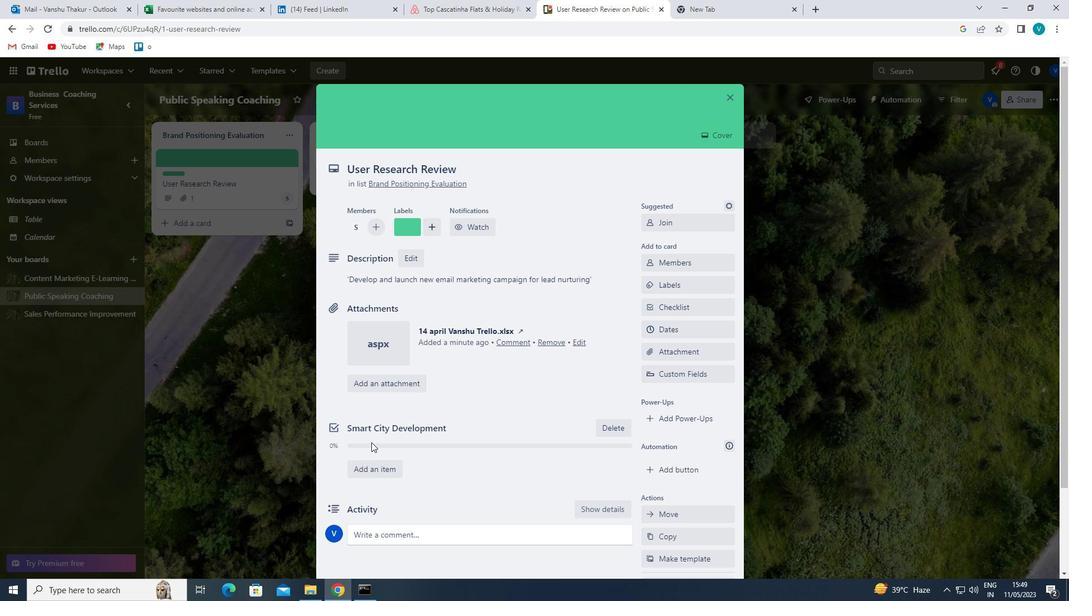 
Action: Mouse scrolled (371, 442) with delta (0, 0)
Screenshot: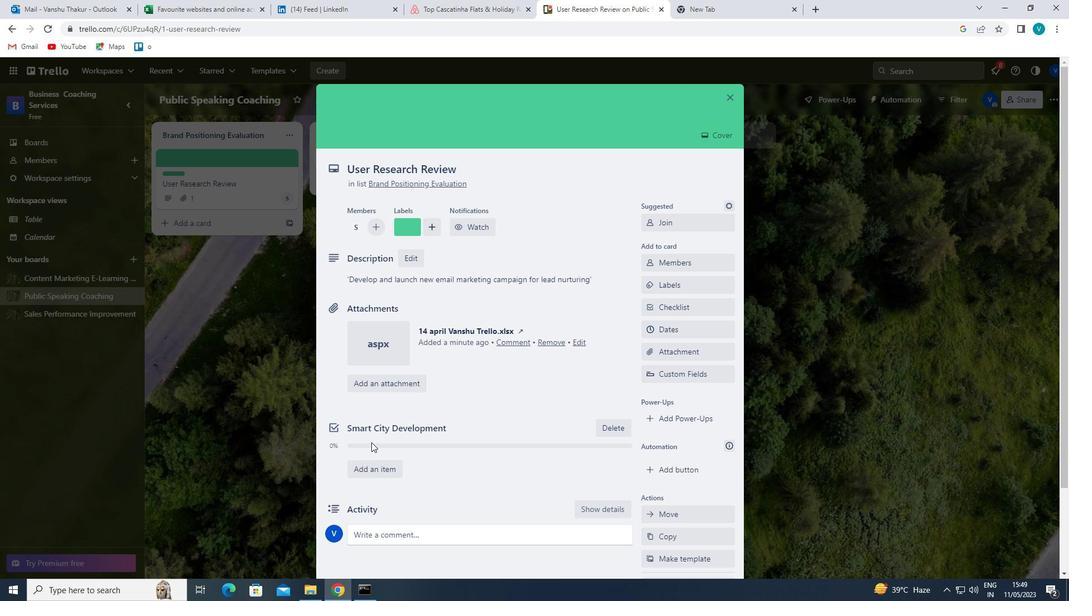 
Action: Mouse scrolled (371, 442) with delta (0, 0)
Screenshot: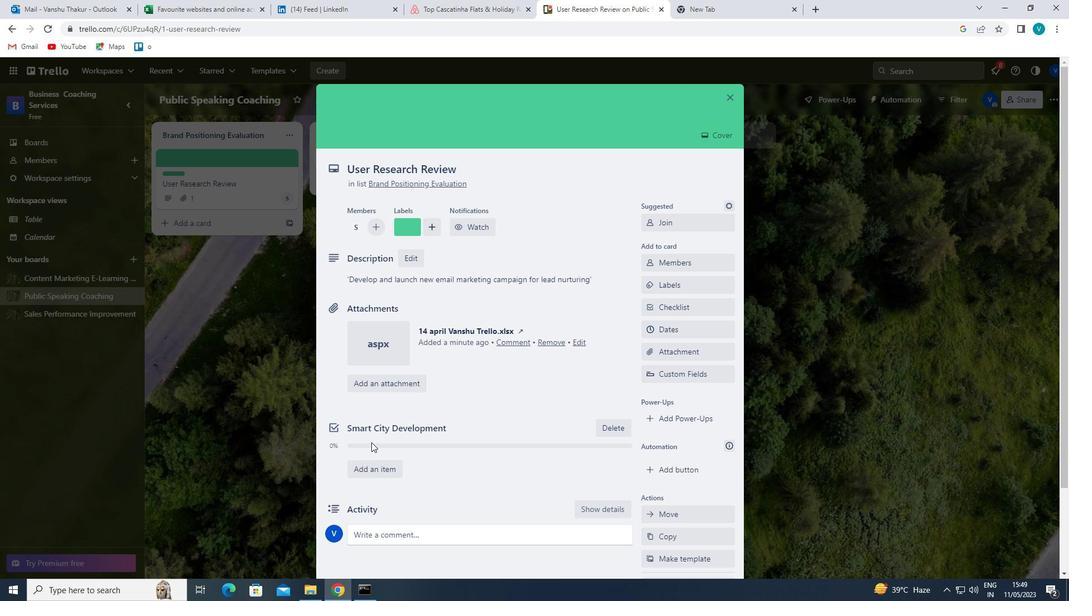
Action: Mouse moved to (393, 434)
Screenshot: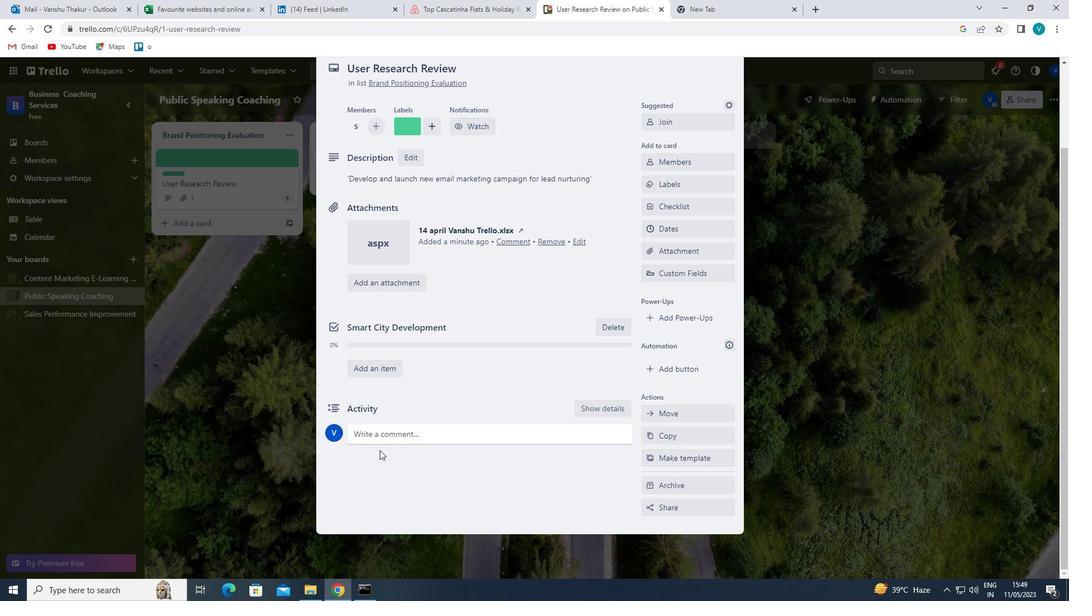 
Action: Mouse pressed left at (393, 434)
Screenshot: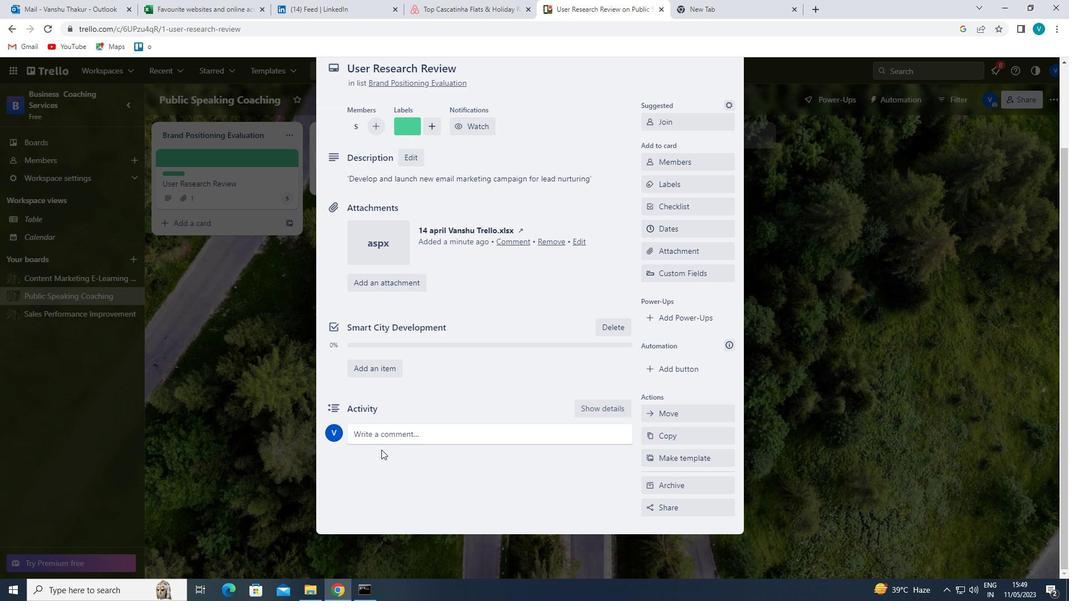 
Action: Key pressed ''<Key.shift>WE<Key.space><Key.shift>S<Key.backspace>SHOULD<Key.space>APPROACH<Key.space>THIS<Key.space>TASK<Key.space>WTH<Key.space>ENTHUSIASM<Key.space>AS<Key.space>IT<Key.space>HAS<Key.space>Y<Key.backspace>
Screenshot: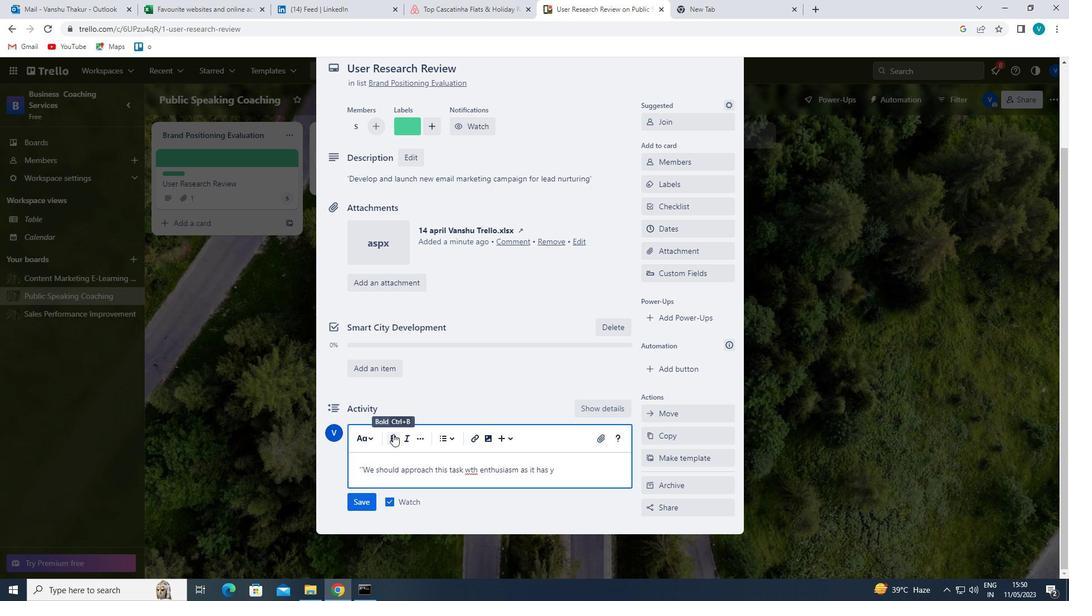 
Action: Mouse moved to (468, 468)
Screenshot: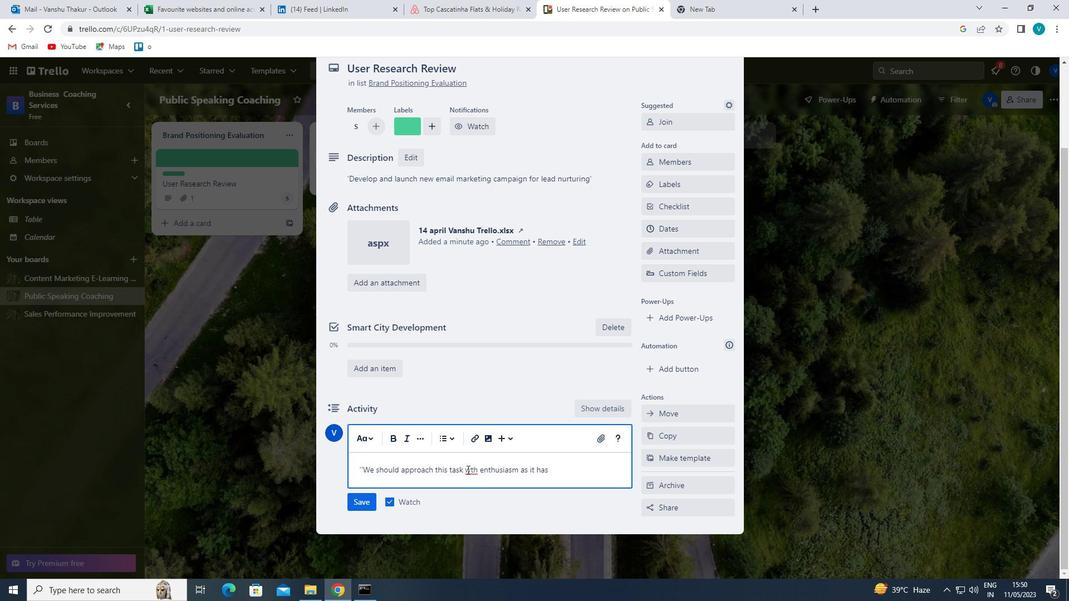 
Action: Mouse pressed left at (468, 468)
Screenshot: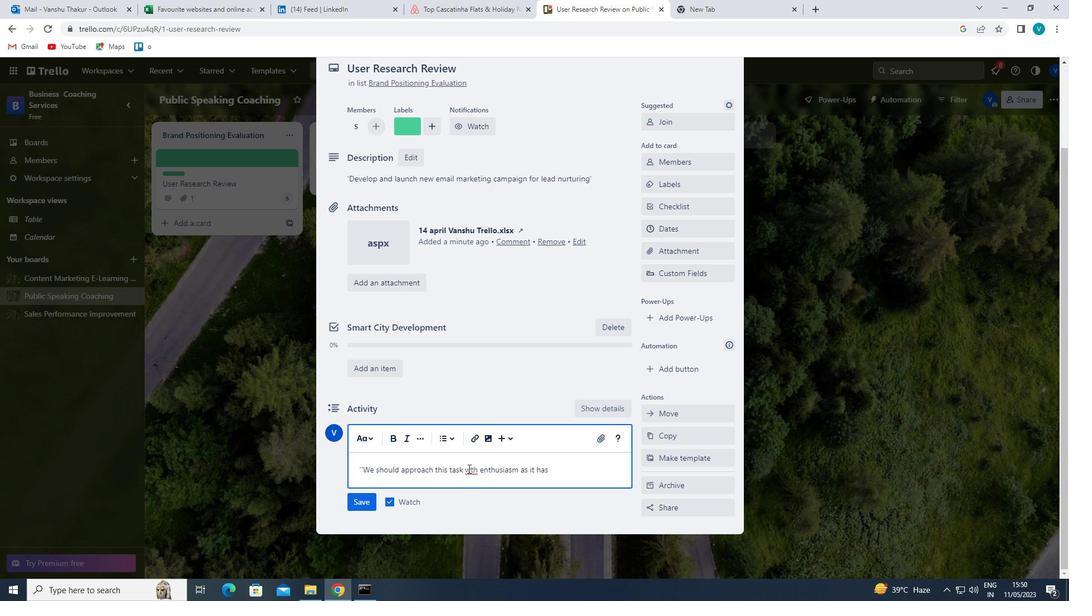 
Action: Mouse moved to (471, 478)
Screenshot: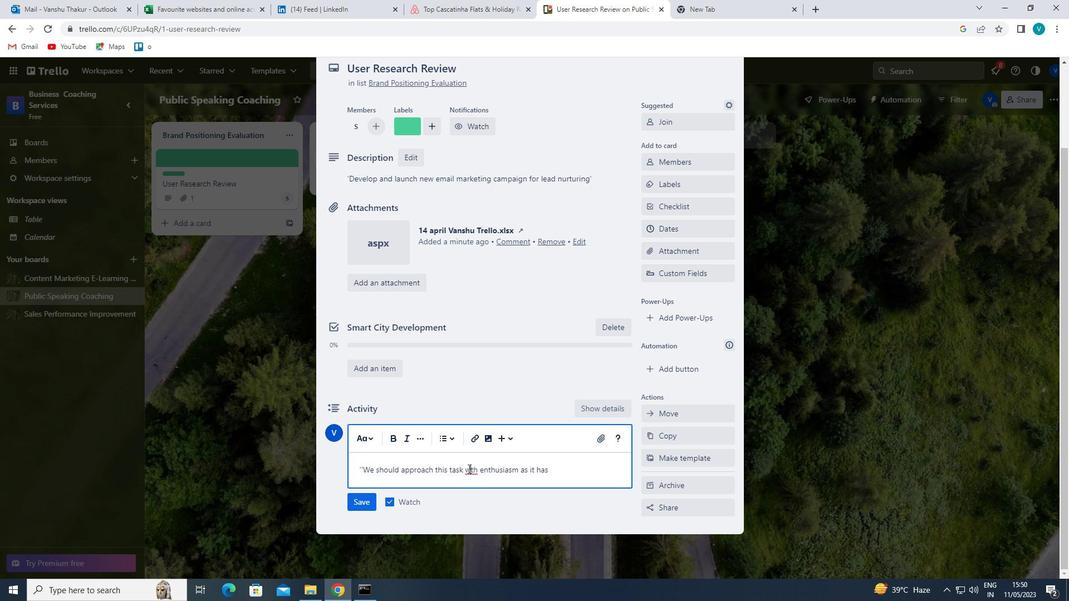
Action: Key pressed I
Screenshot: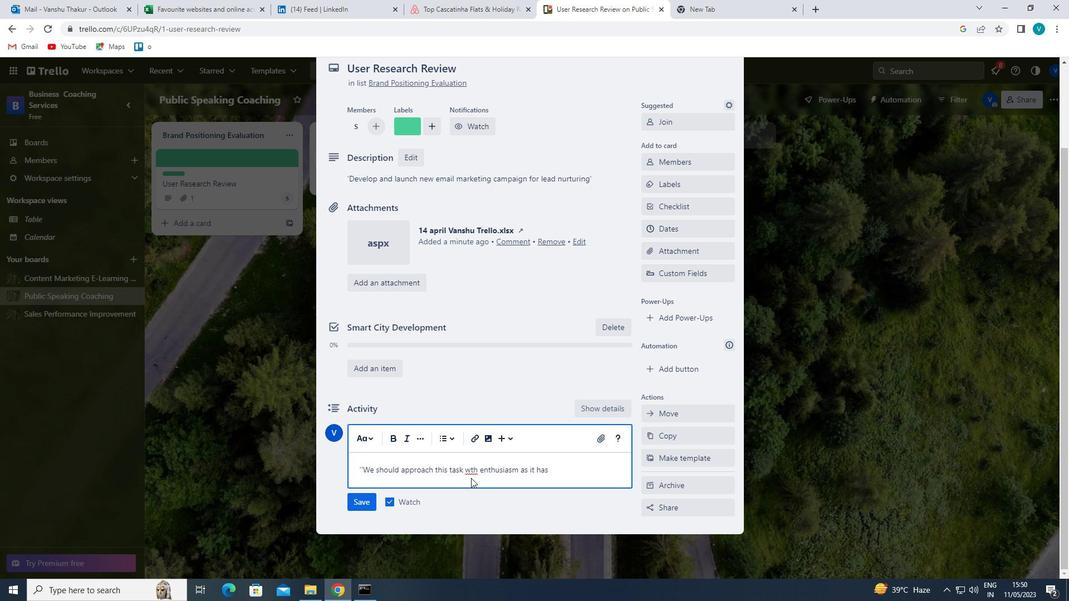 
Action: Mouse moved to (551, 472)
Screenshot: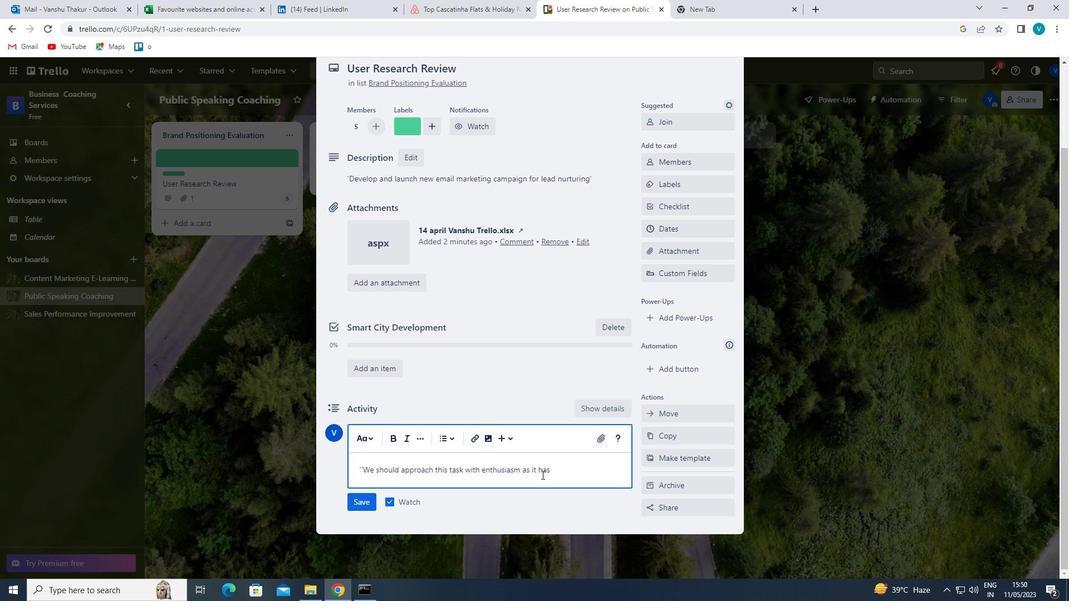 
Action: Mouse pressed left at (551, 472)
Screenshot: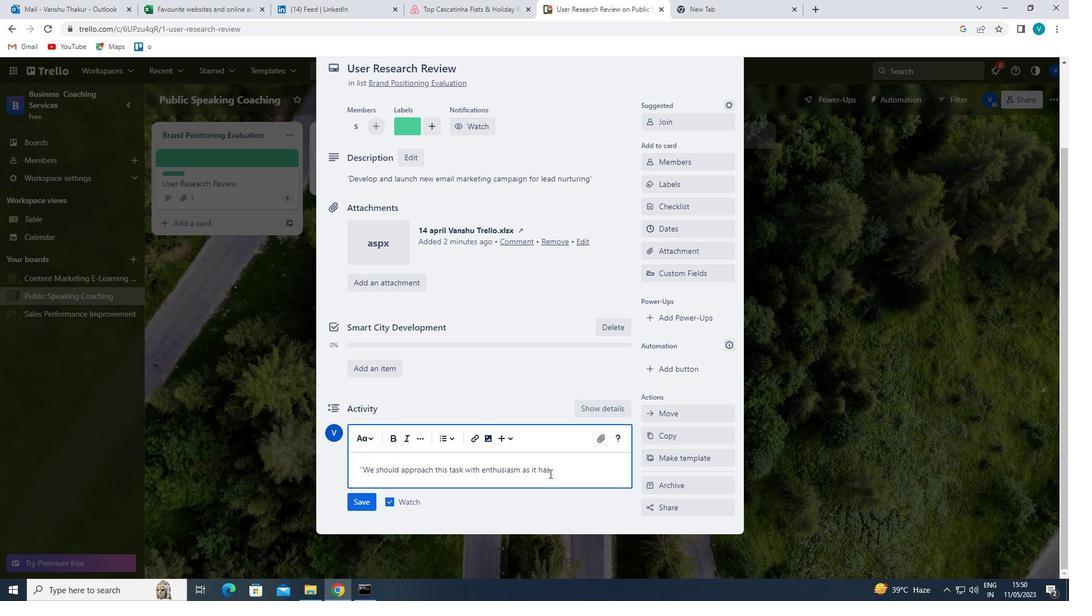 
Action: Key pressed THE<Key.space>POTENTIA<Key.space><Key.backspace>L<Key.space>TO<Key.space>GENERATE<Key.space>SIGNIFICANT<Key.space>VALUE<Key.space>FOR<Key.space>OUR<Key.space>COMPANYY<Key.backspace>.'
Screenshot: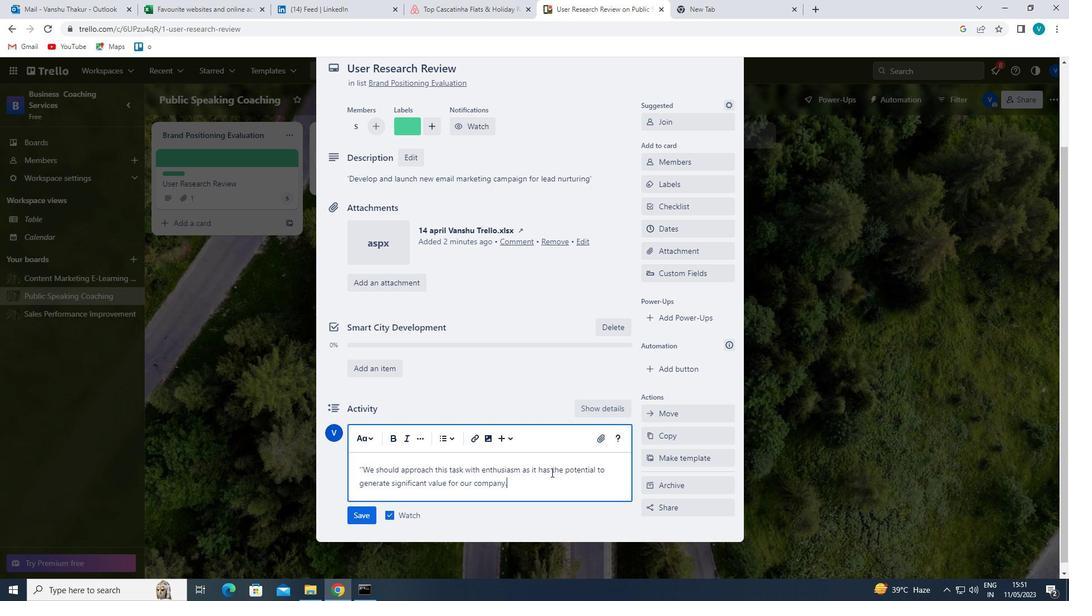 
Action: Mouse moved to (362, 509)
Screenshot: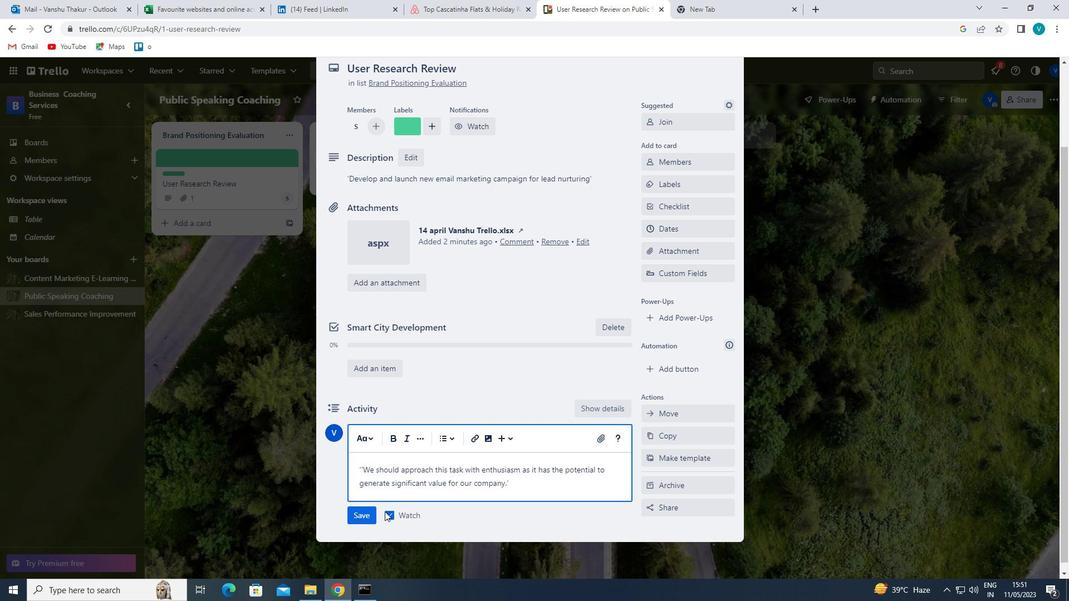 
Action: Mouse pressed left at (362, 509)
Screenshot: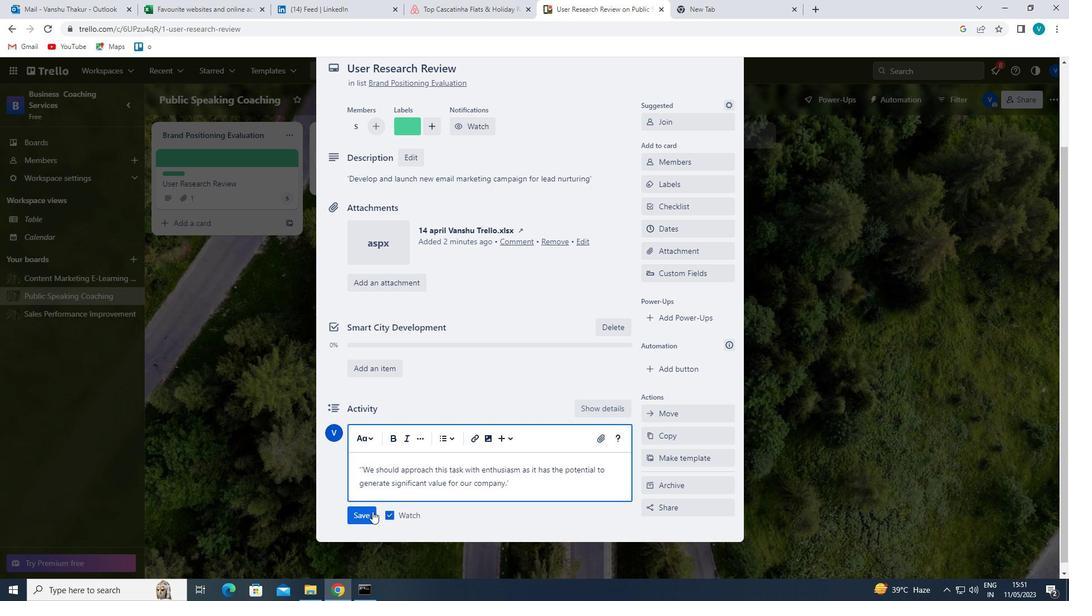 
Action: Mouse moved to (667, 227)
Screenshot: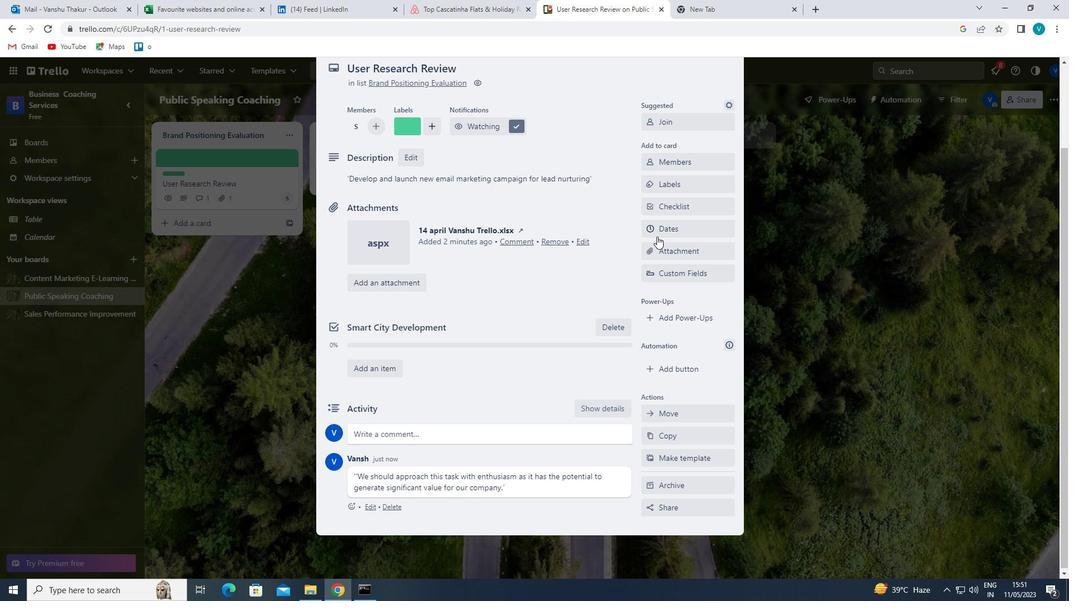 
Action: Mouse pressed left at (667, 227)
Screenshot: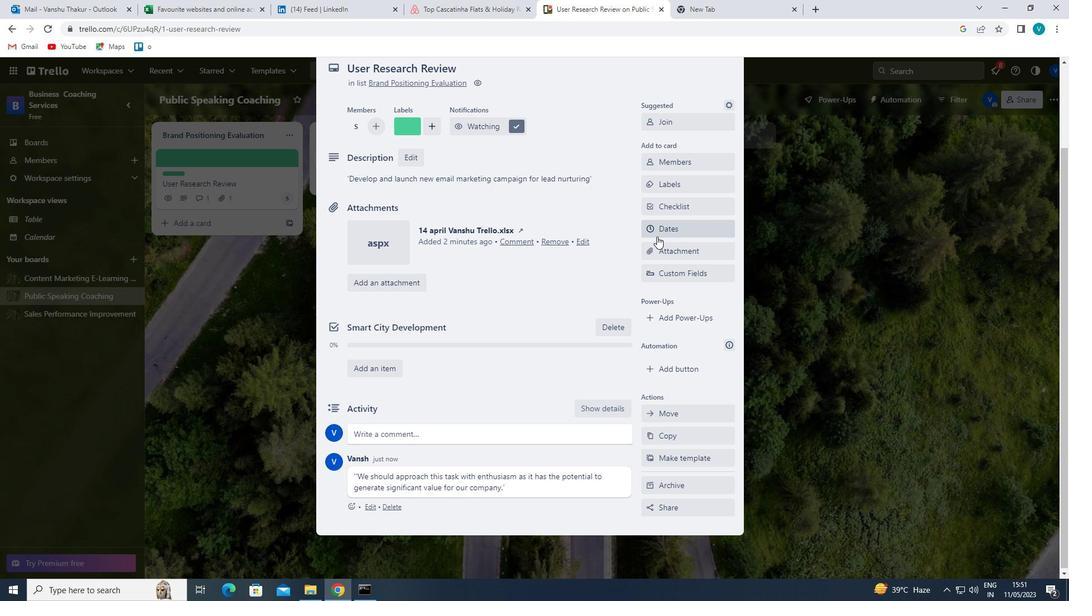 
Action: Mouse moved to (655, 303)
Screenshot: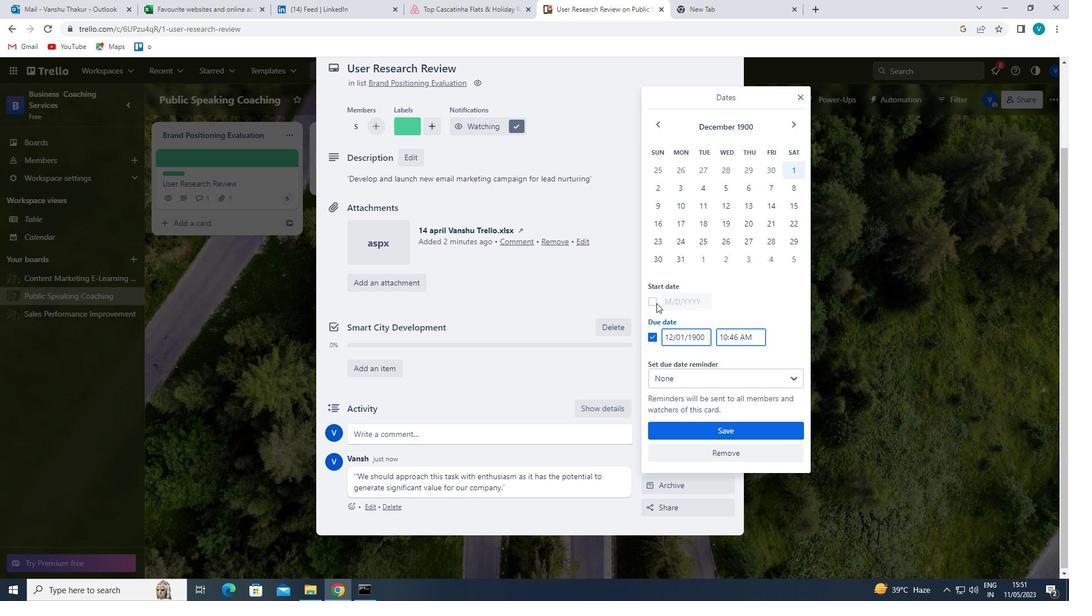
Action: Mouse pressed left at (655, 303)
Screenshot: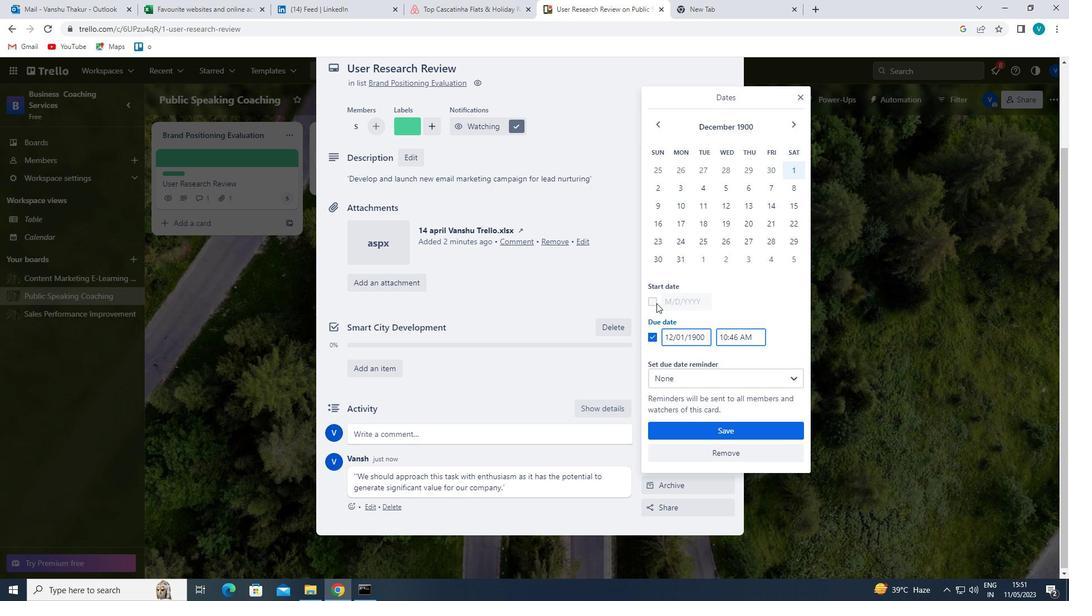 
Action: Mouse moved to (673, 298)
Screenshot: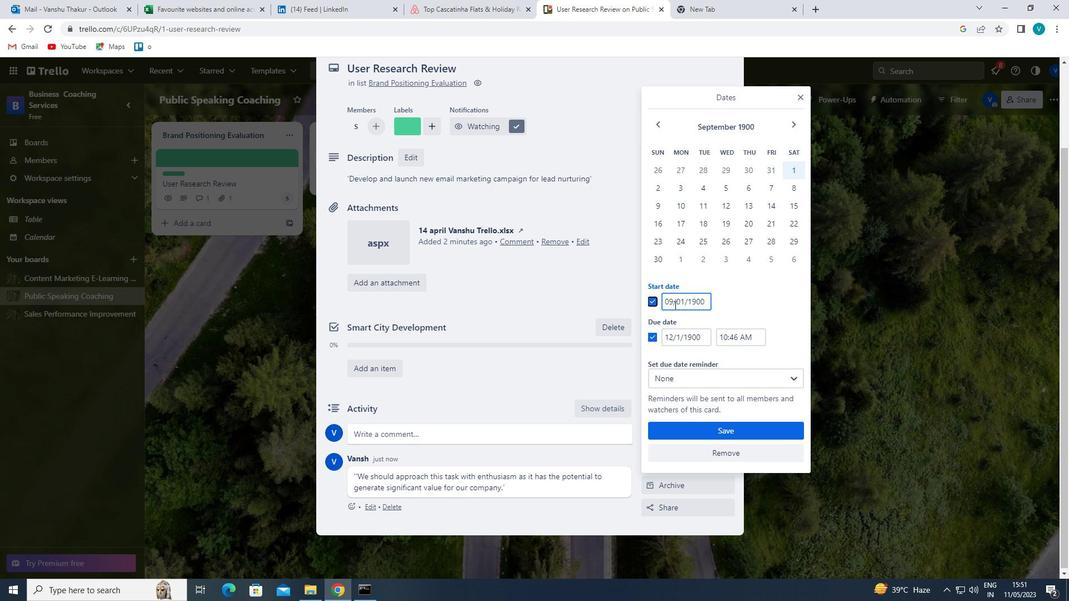 
Action: Mouse pressed left at (673, 298)
Screenshot: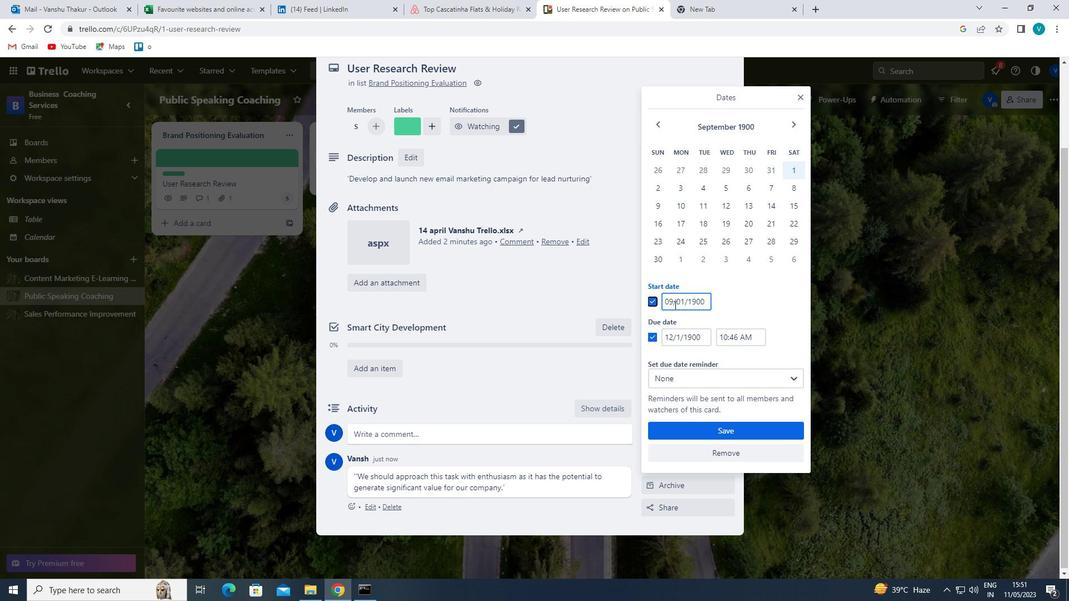 
Action: Mouse moved to (666, 300)
Screenshot: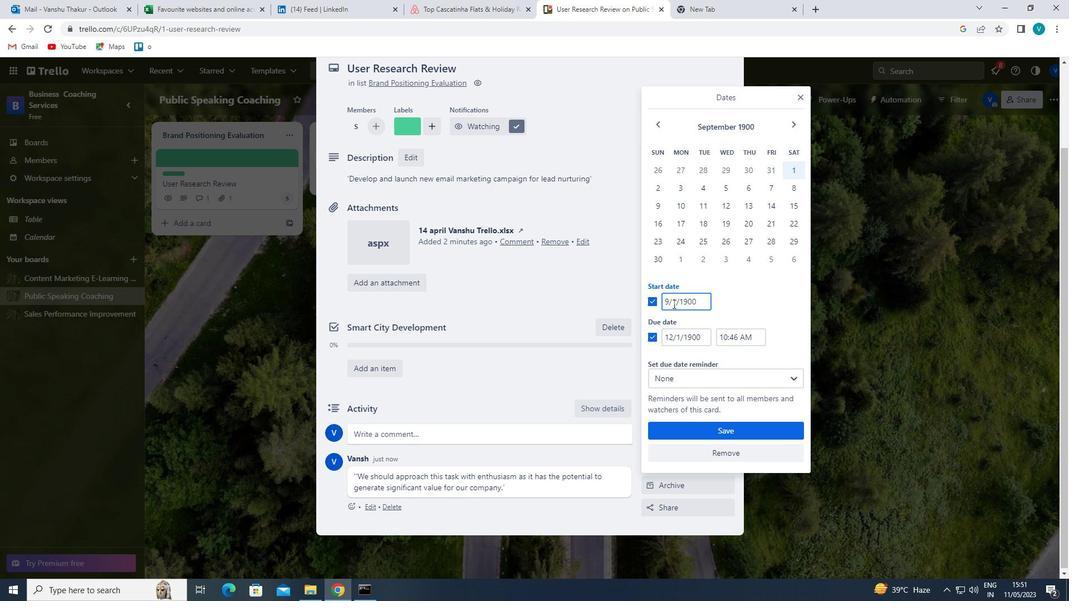 
Action: Mouse pressed left at (666, 300)
Screenshot: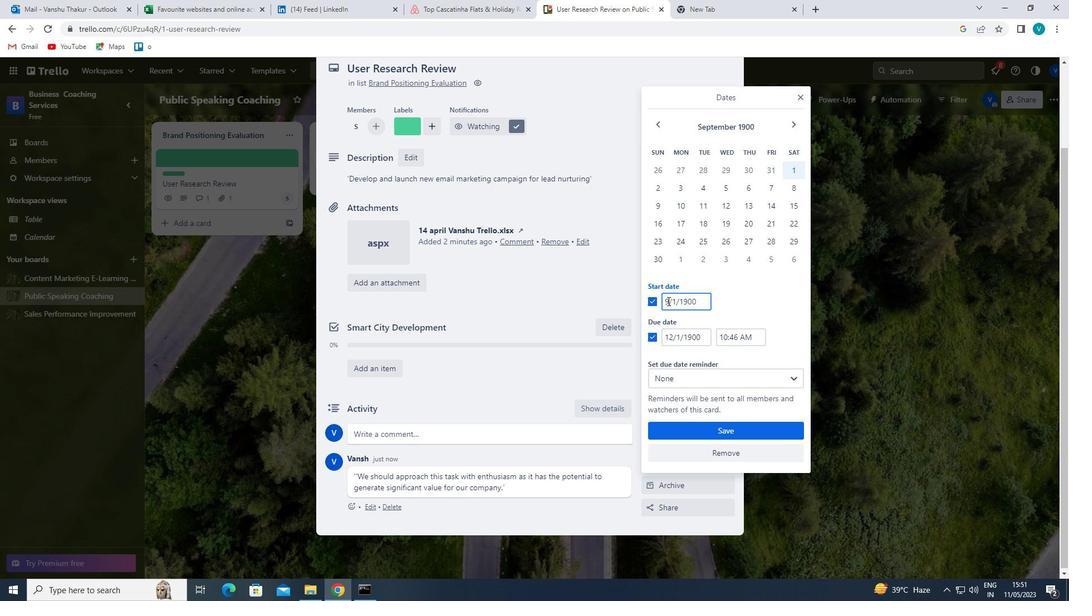 
Action: Mouse pressed left at (666, 300)
Screenshot: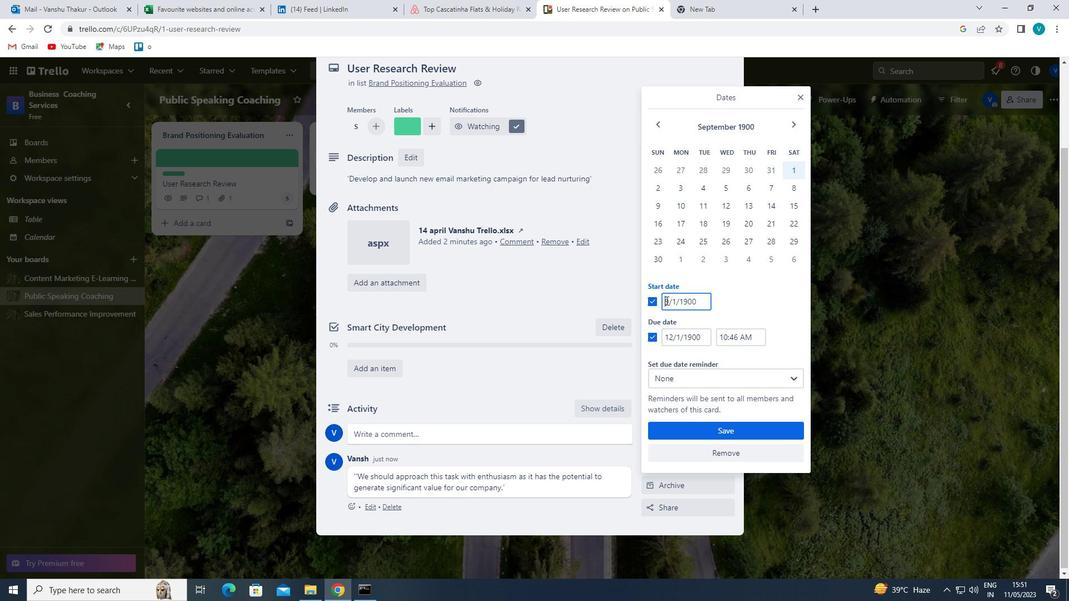 
Action: Mouse moved to (667, 300)
Screenshot: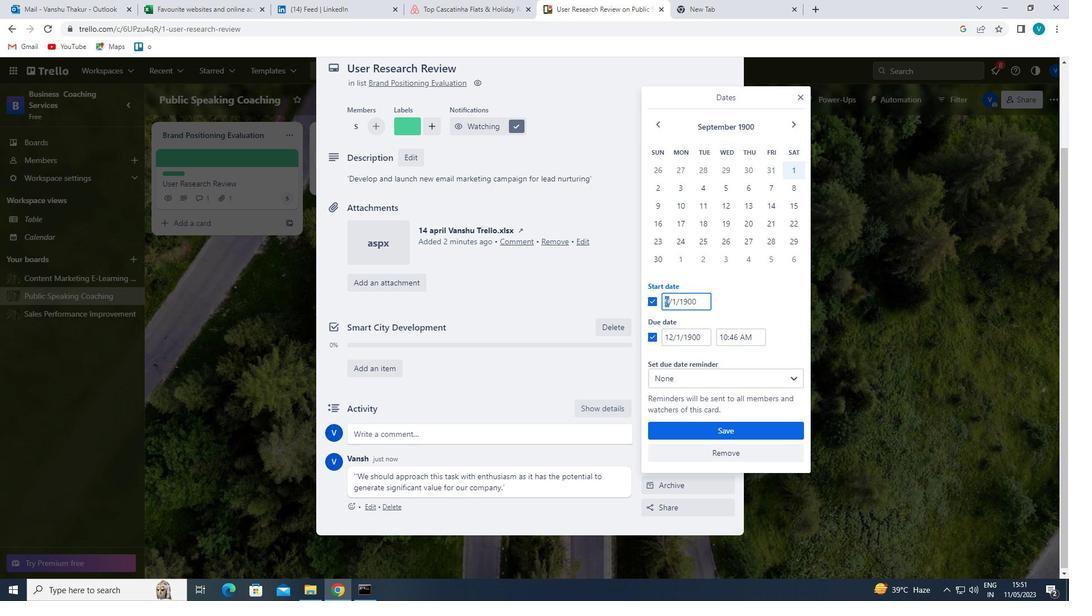 
Action: Key pressed 1
Screenshot: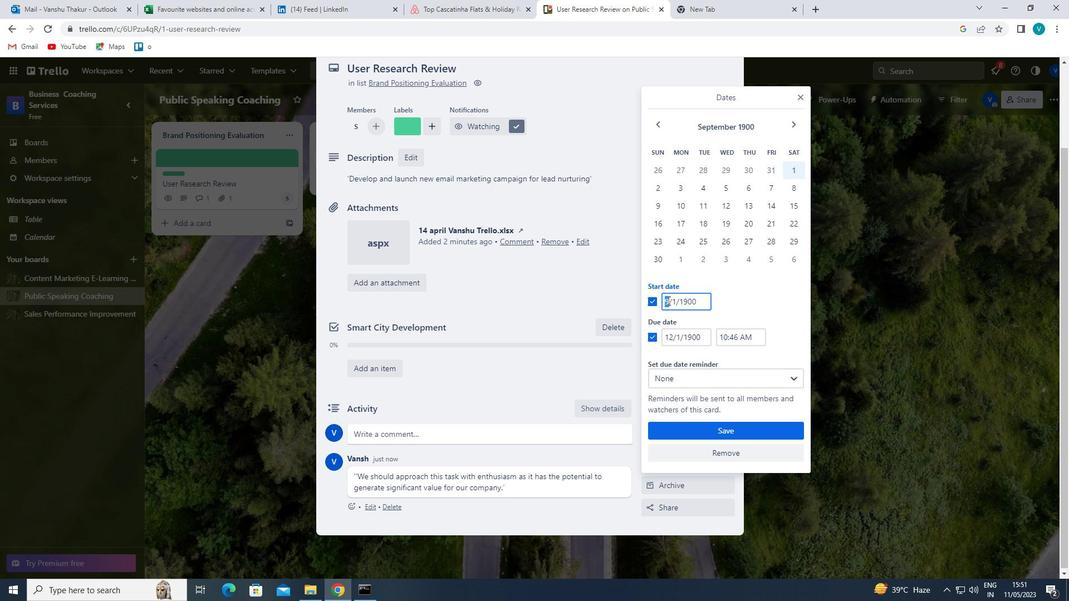 
Action: Mouse moved to (668, 339)
Screenshot: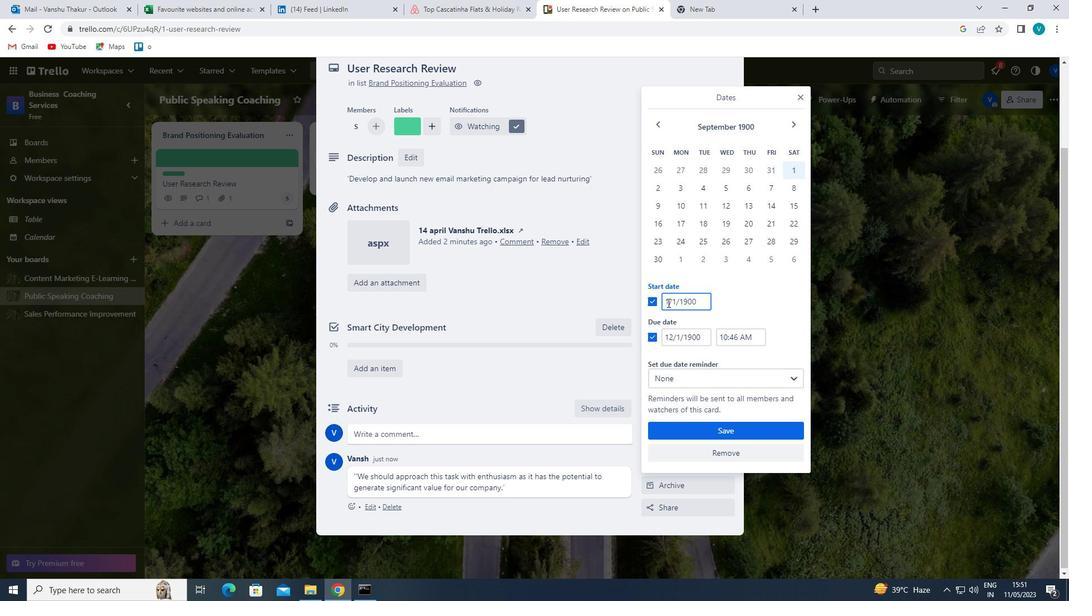 
Action: Mouse pressed left at (668, 339)
Screenshot: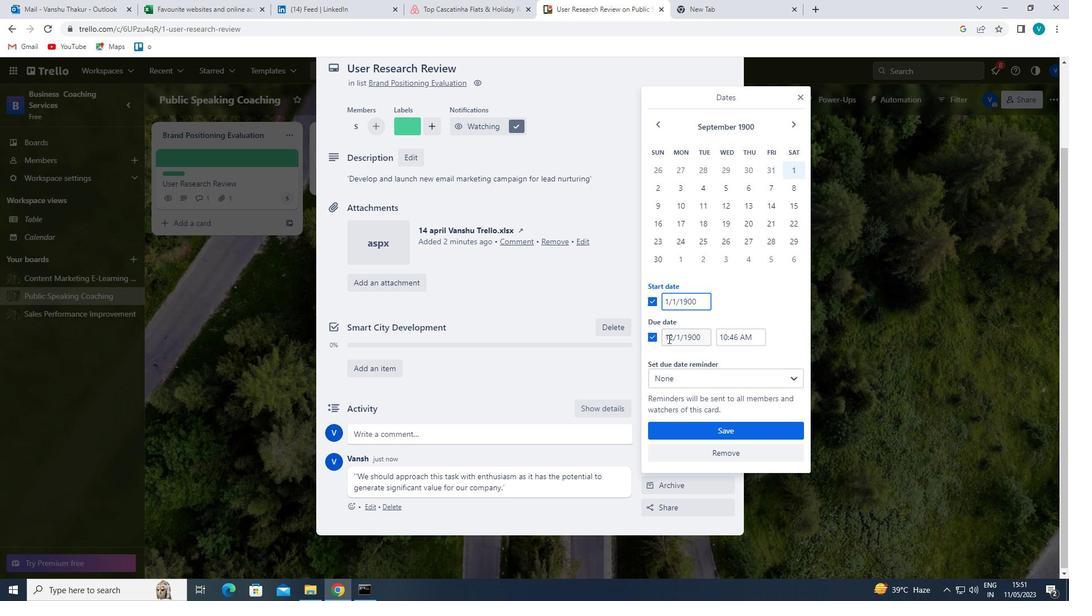 
Action: Mouse pressed left at (668, 339)
Screenshot: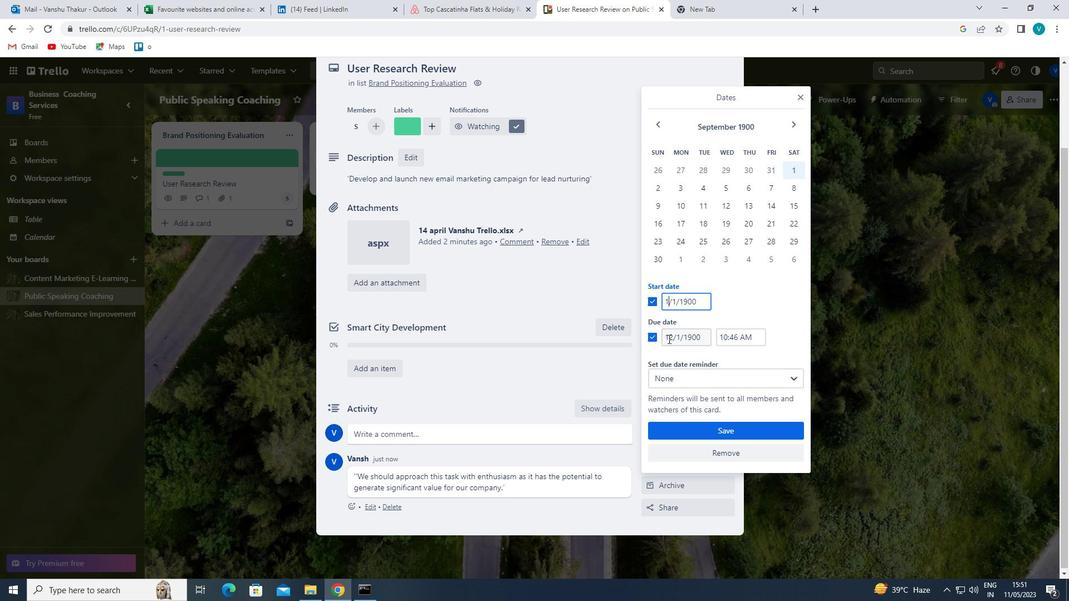 
Action: Key pressed 8
Screenshot: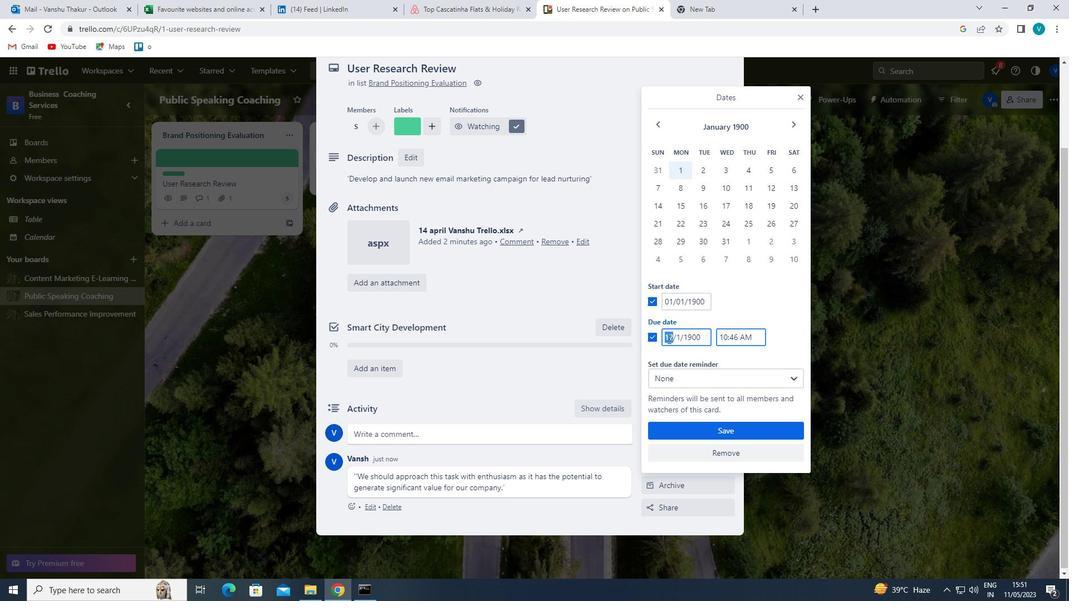 
Action: Mouse moved to (696, 427)
Screenshot: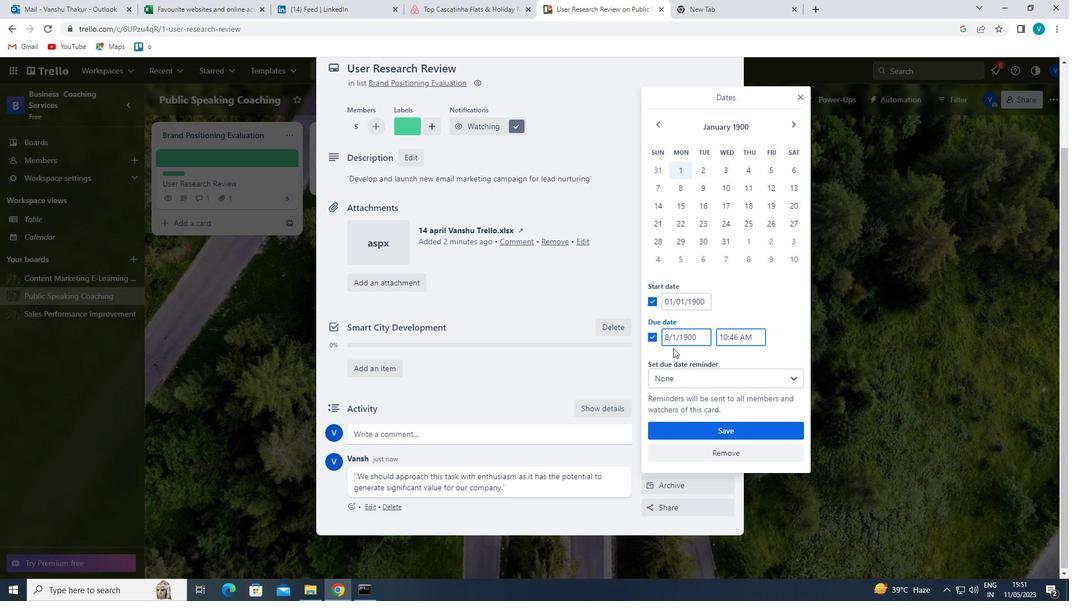 
Action: Mouse pressed left at (696, 427)
Screenshot: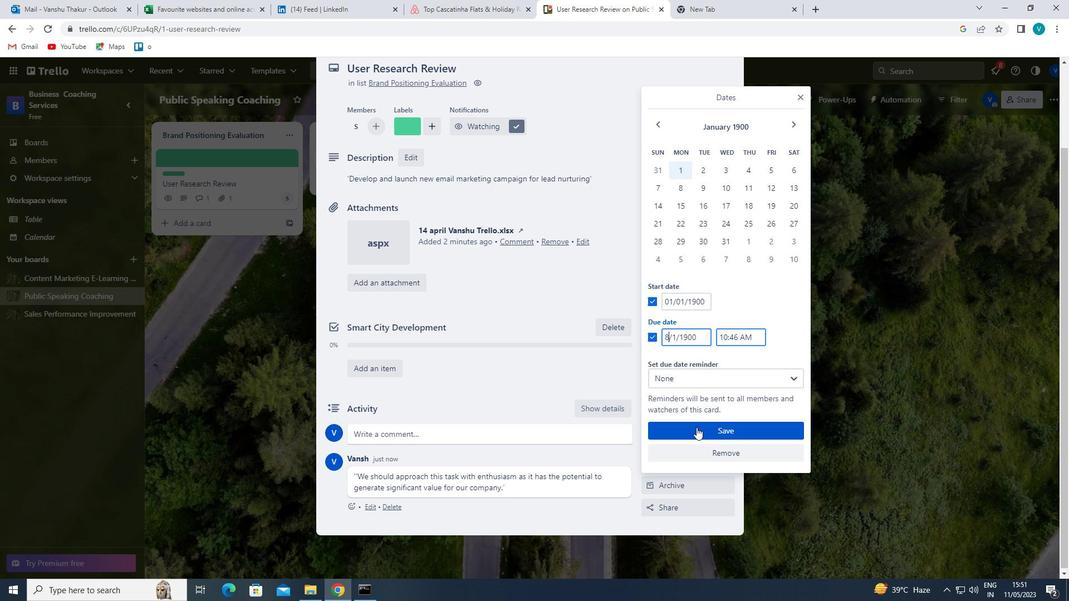 
